 Task: Add an event with the title Lunch and Learn: Effective Presentation Skills for Engaging Delivery, date '2024/05/26', time 8:50 AM to 10:50 AMand add a description: Throughout the workshop, participants will engage in a series of interactive exercises, role plays, and case studies that simulate real-world negotiation scenarios. These activities will allow participants to apply the negotiation techniques taught, explore different approaches, and receive feedback from both facilitators and peers.Select event color  Lavender . Add location for the event as: 456 Casa Mila, Barcelona, Spain, logged in from the account softage.5@softage.netand send the event invitation to softage.3@softage.net and softage.1@softage.net. Set a reminder for the event Daily
Action: Mouse moved to (1012, 74)
Screenshot: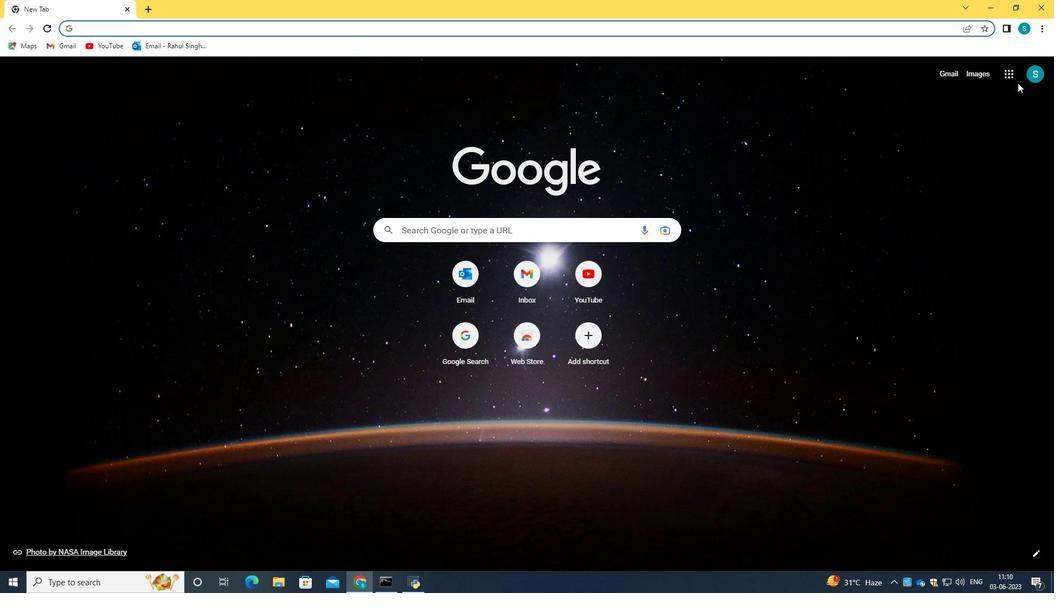 
Action: Mouse pressed left at (1012, 74)
Screenshot: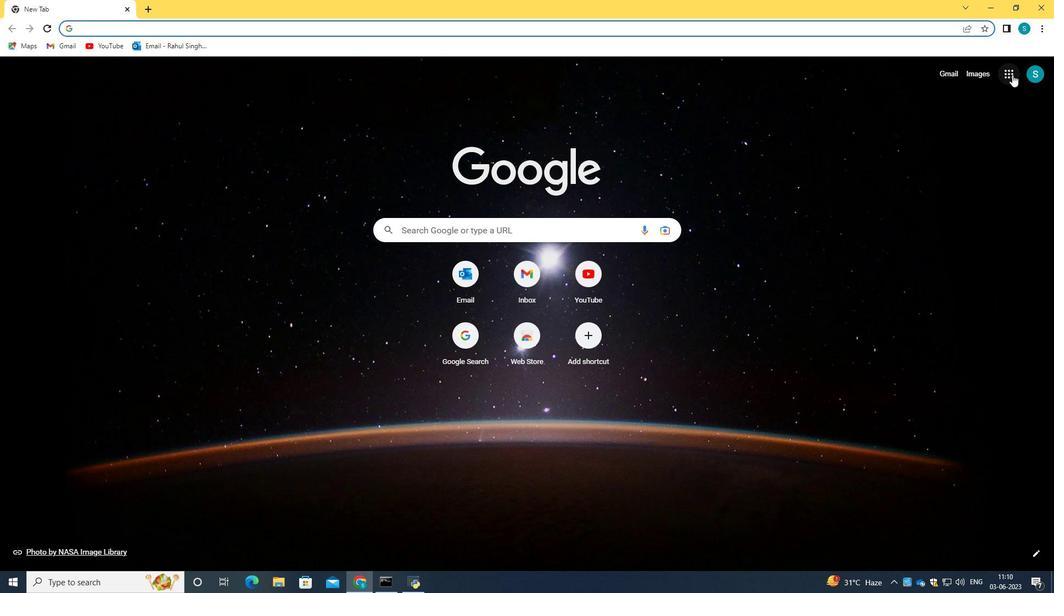 
Action: Mouse moved to (916, 239)
Screenshot: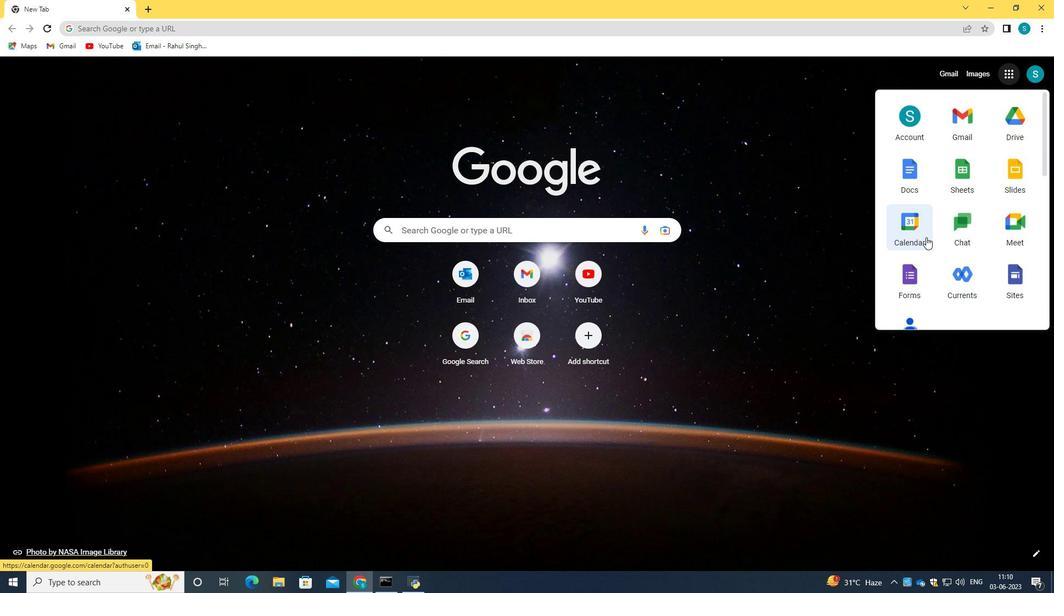 
Action: Mouse pressed left at (916, 239)
Screenshot: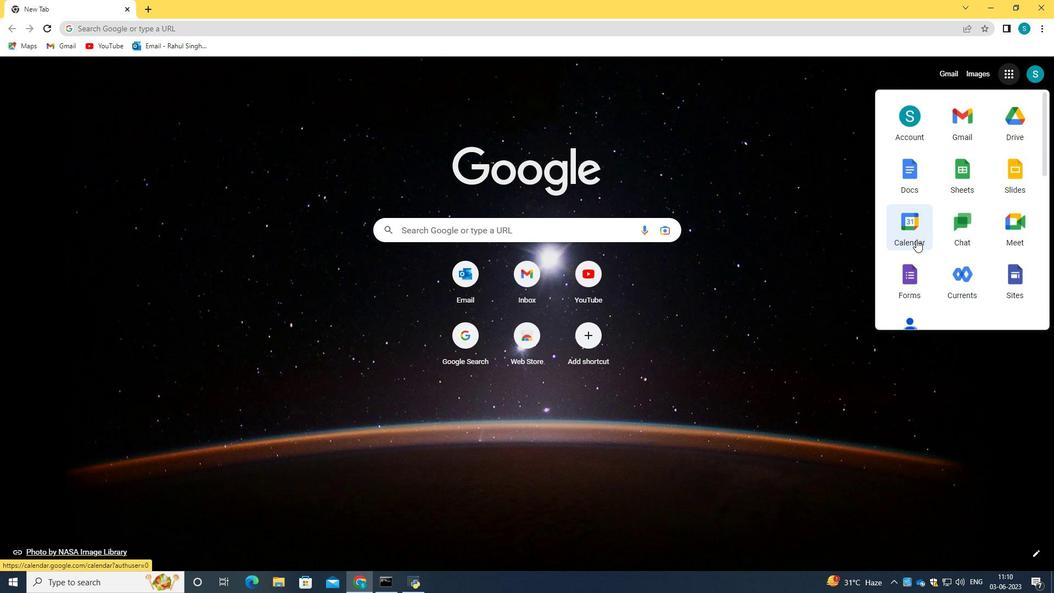 
Action: Mouse moved to (43, 114)
Screenshot: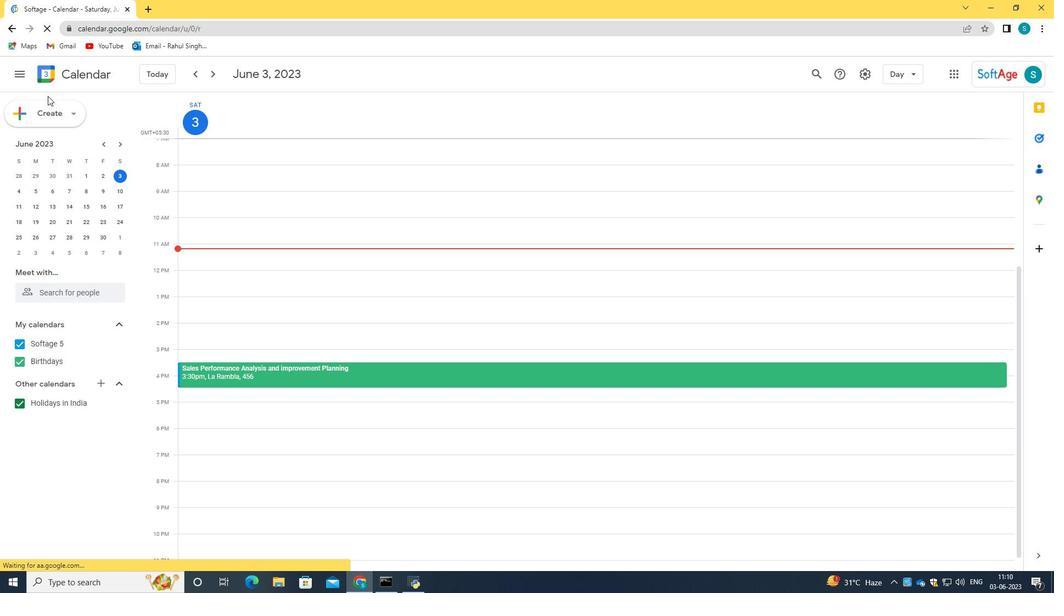 
Action: Mouse pressed left at (43, 114)
Screenshot: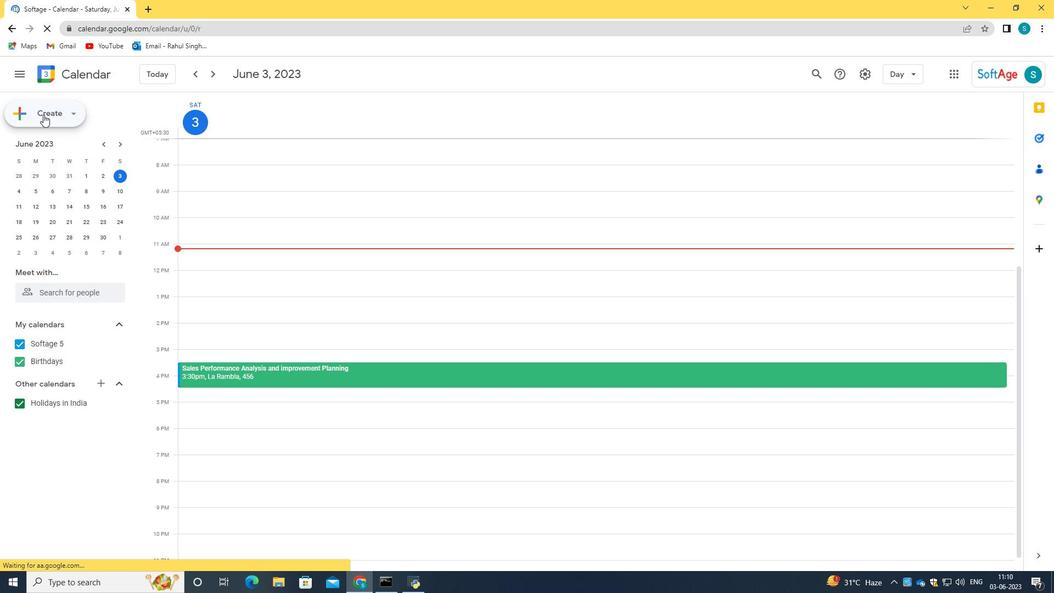 
Action: Mouse moved to (53, 138)
Screenshot: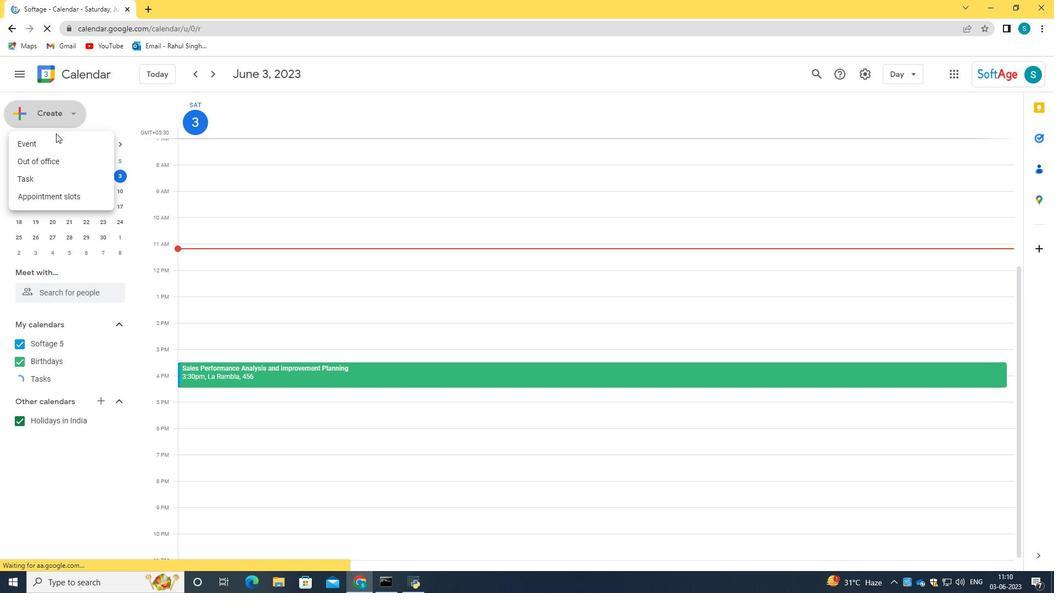 
Action: Mouse pressed left at (53, 138)
Screenshot: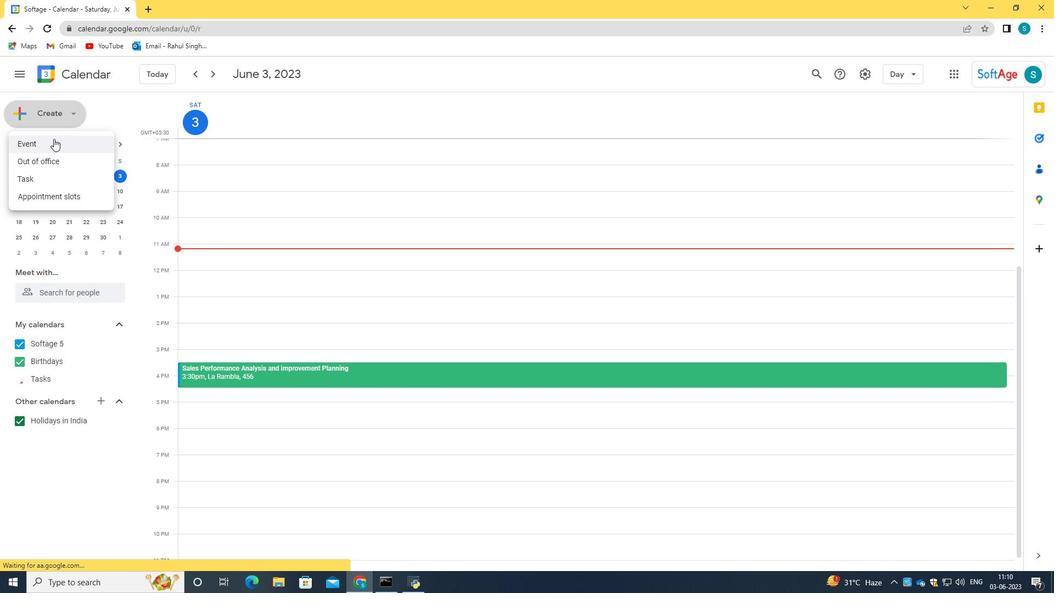 
Action: Mouse moved to (625, 444)
Screenshot: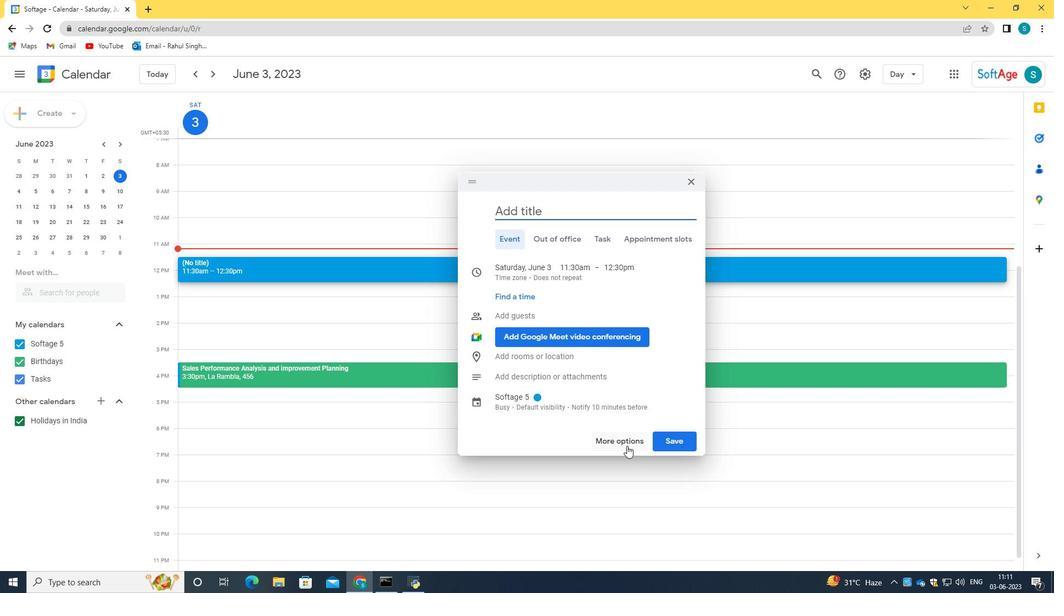 
Action: Mouse pressed left at (625, 444)
Screenshot: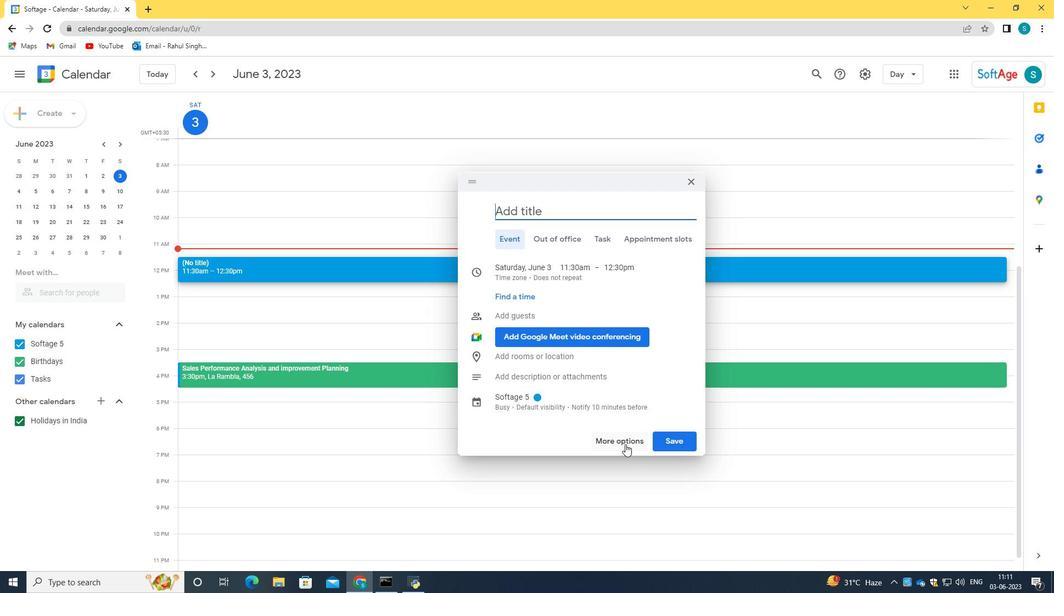 
Action: Mouse moved to (158, 80)
Screenshot: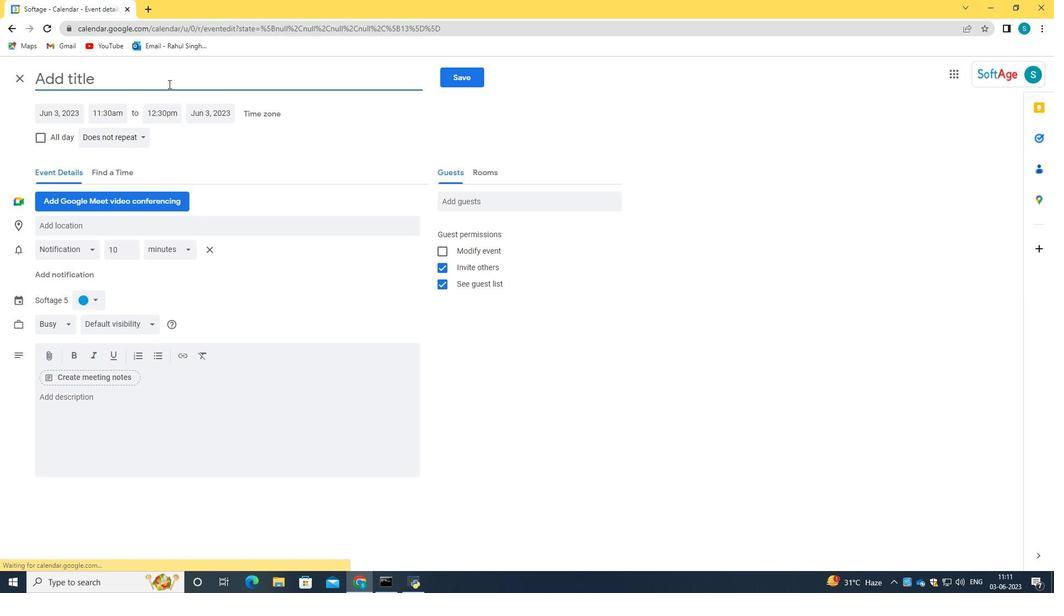 
Action: Mouse pressed left at (158, 80)
Screenshot: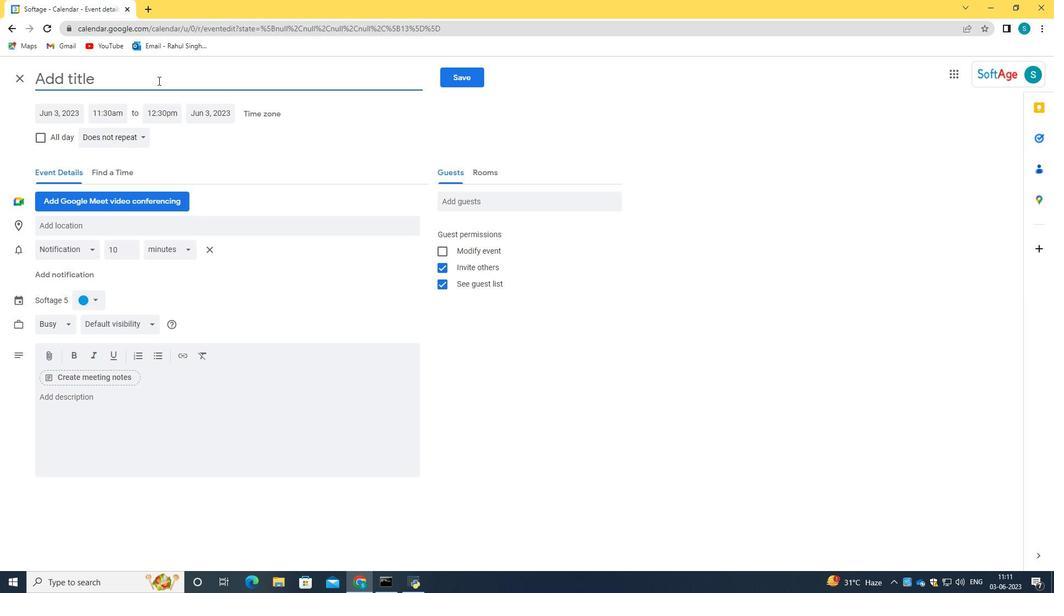 
Action: Key pressed <Key.caps_lock>L<Key.caps_lock>uc<Key.backspace>nch<Key.space>and<Key.space><Key.caps_lock>L<Key.caps_lock>earn<Key.shift_r>:<Key.space><Key.caps_lock>E<Key.caps_lock>ffective<Key.space><Key.caps_lock>P<Key.caps_lock>resentation<Key.space><Key.caps_lock>S<Key.caps_lock>kills<Key.space>for<Key.space><Key.caps_lock>E<Key.caps_lock>ngaging<Key.space><Key.caps_lock>D<Key.caps_lock>elivery
Screenshot: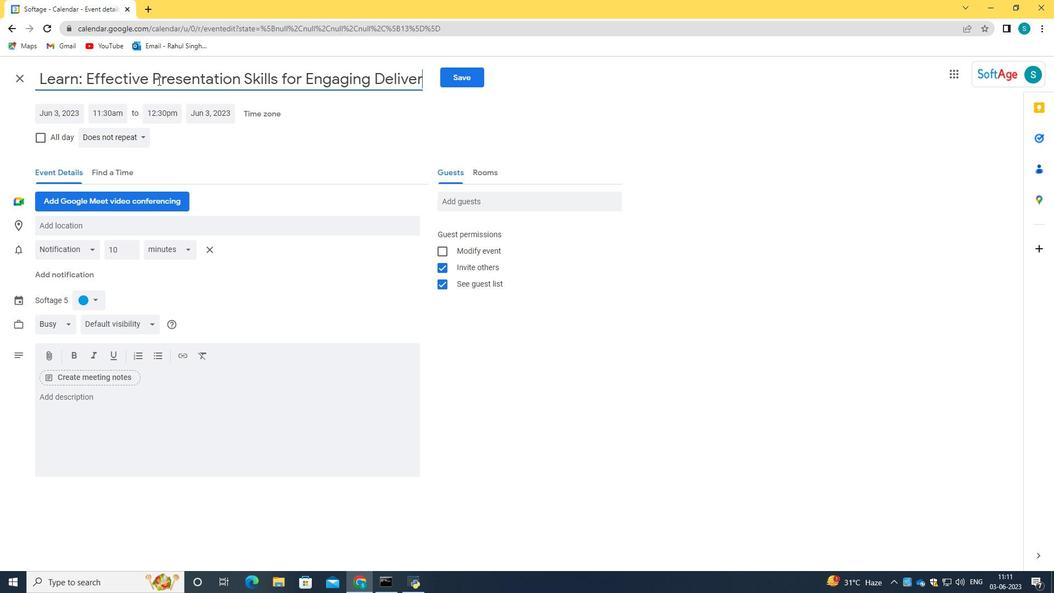 
Action: Mouse moved to (73, 116)
Screenshot: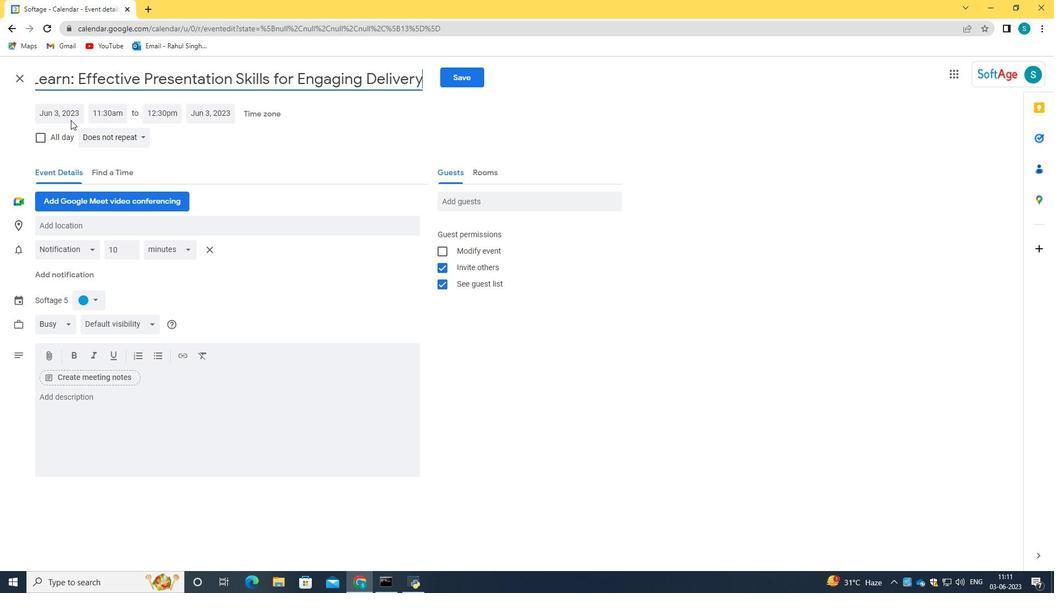 
Action: Mouse pressed left at (73, 116)
Screenshot: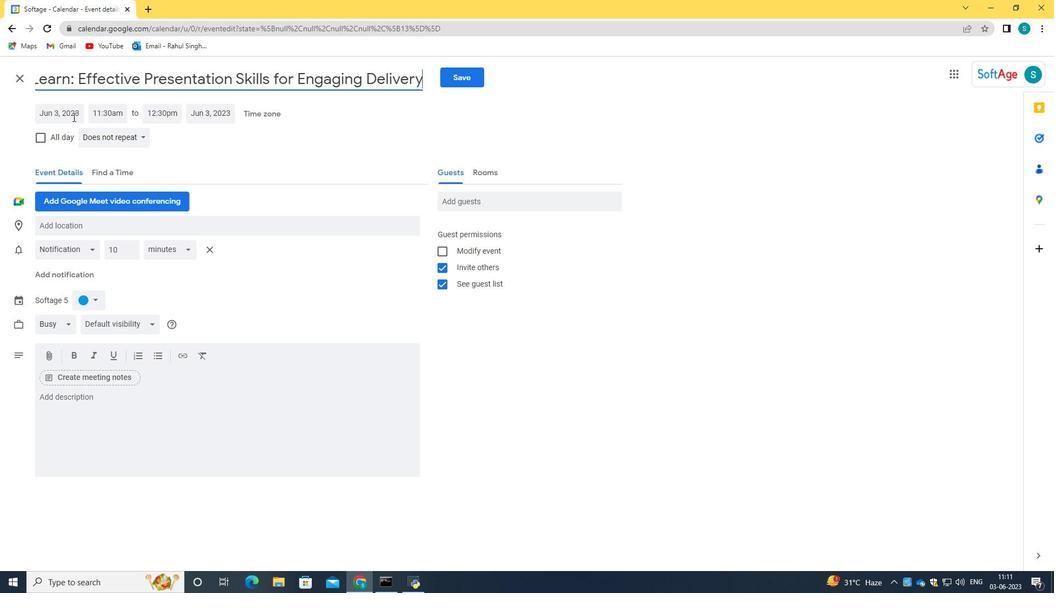
Action: Key pressed 2024/05/26
Screenshot: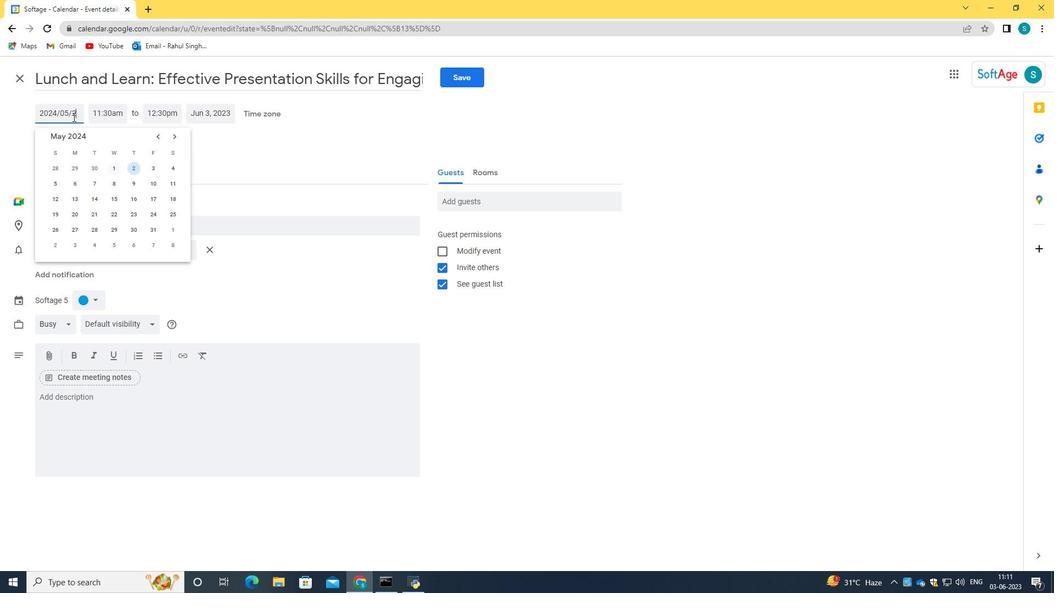 
Action: Mouse moved to (114, 114)
Screenshot: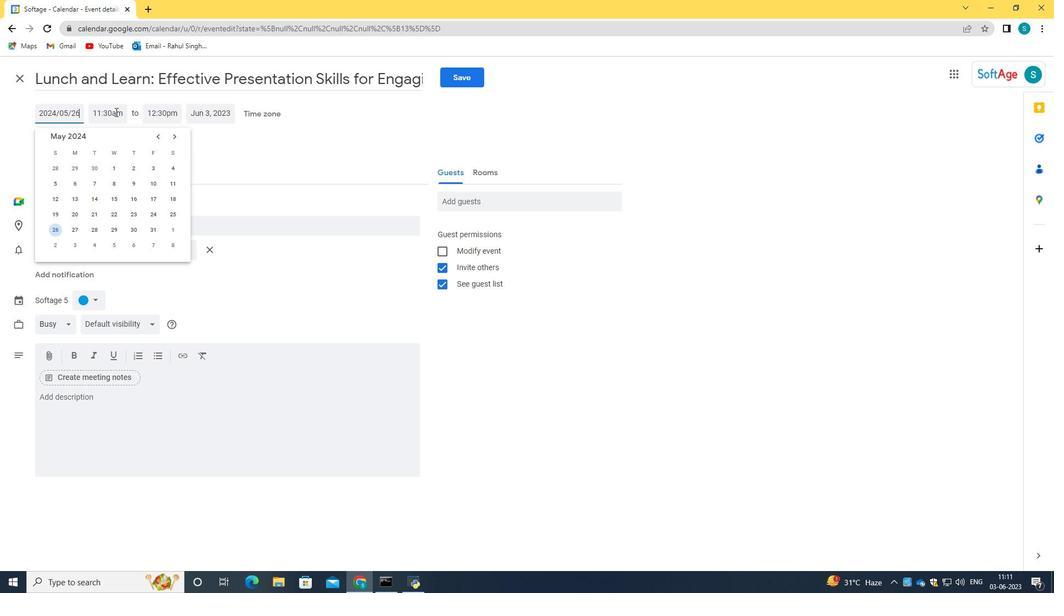 
Action: Mouse pressed left at (114, 114)
Screenshot: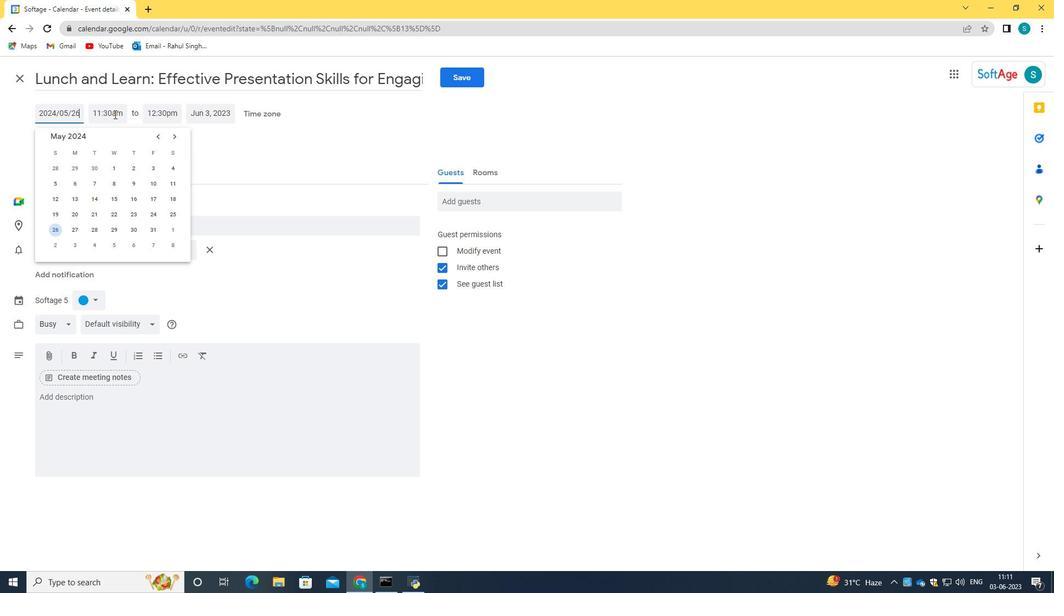 
Action: Key pressed 8<Key.shift_r>:50am<Key.tab>10<Key.shift_r>:50am
Screenshot: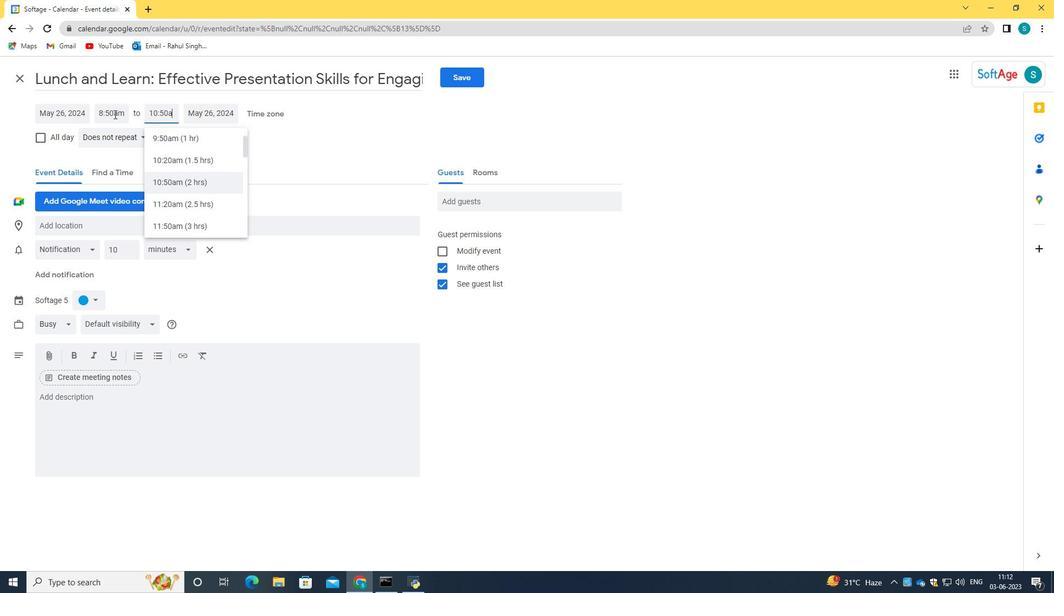 
Action: Mouse moved to (149, 112)
Screenshot: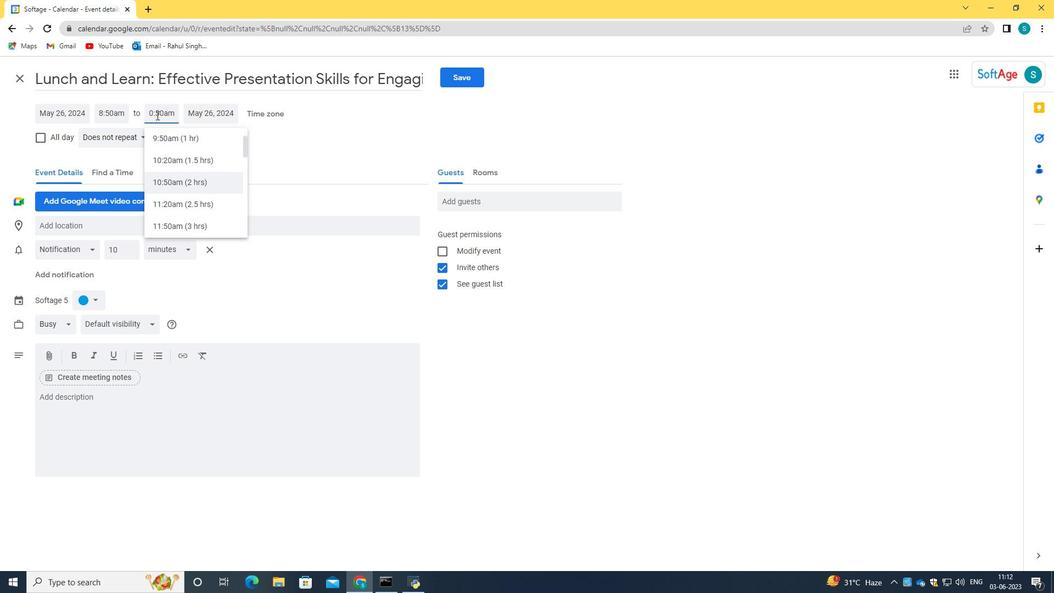 
Action: Mouse pressed left at (149, 112)
Screenshot: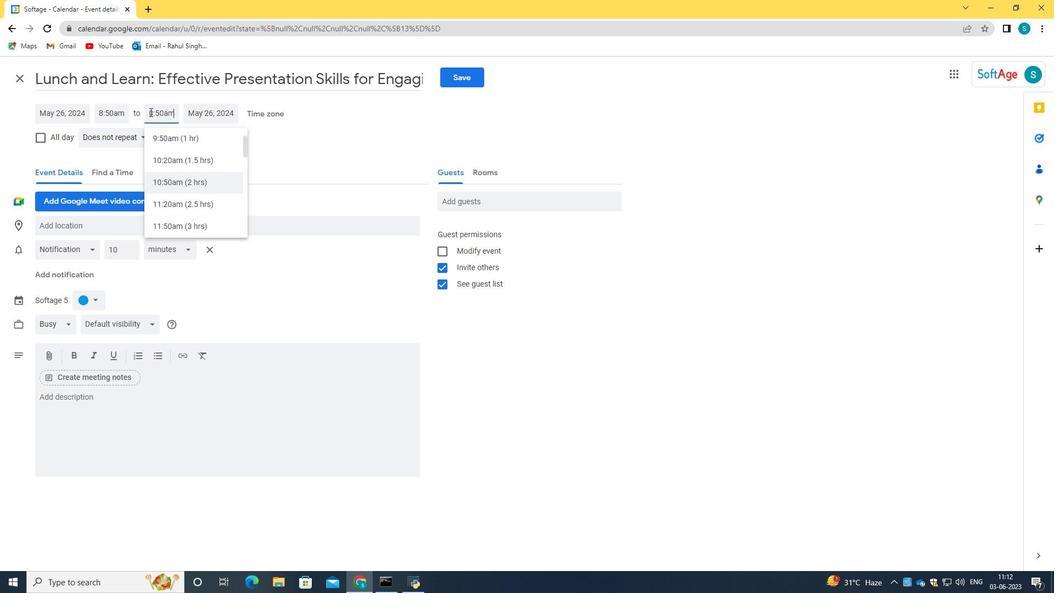 
Action: Mouse moved to (155, 113)
Screenshot: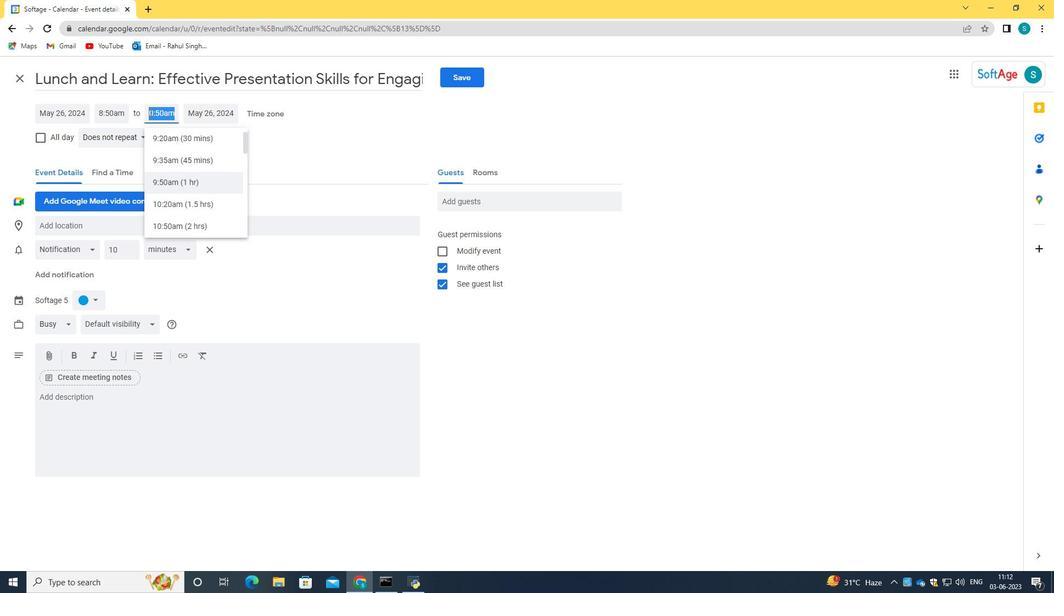 
Action: Mouse pressed left at (155, 113)
Screenshot: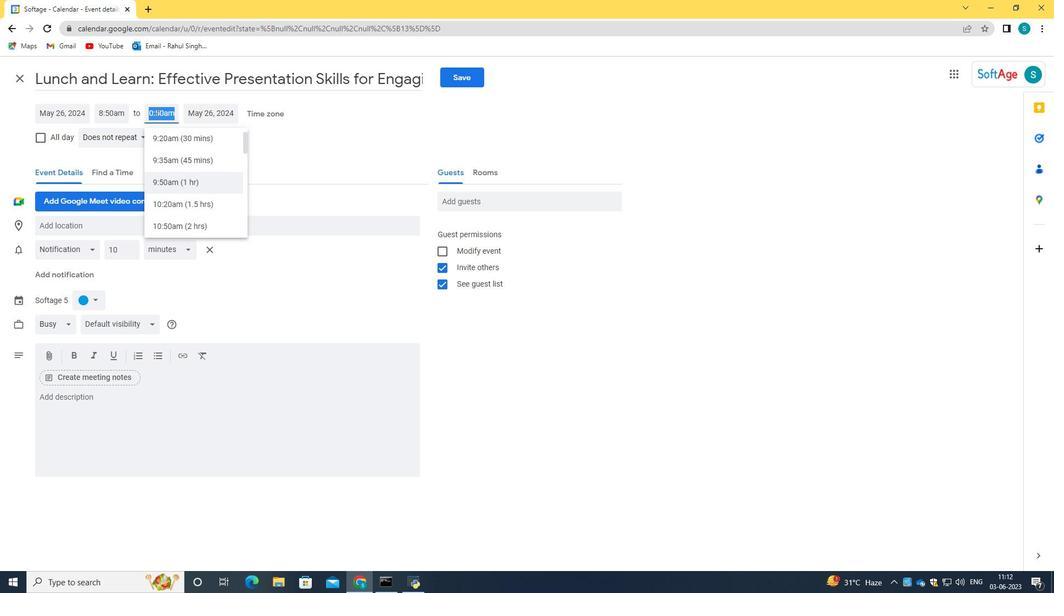 
Action: Mouse moved to (151, 113)
Screenshot: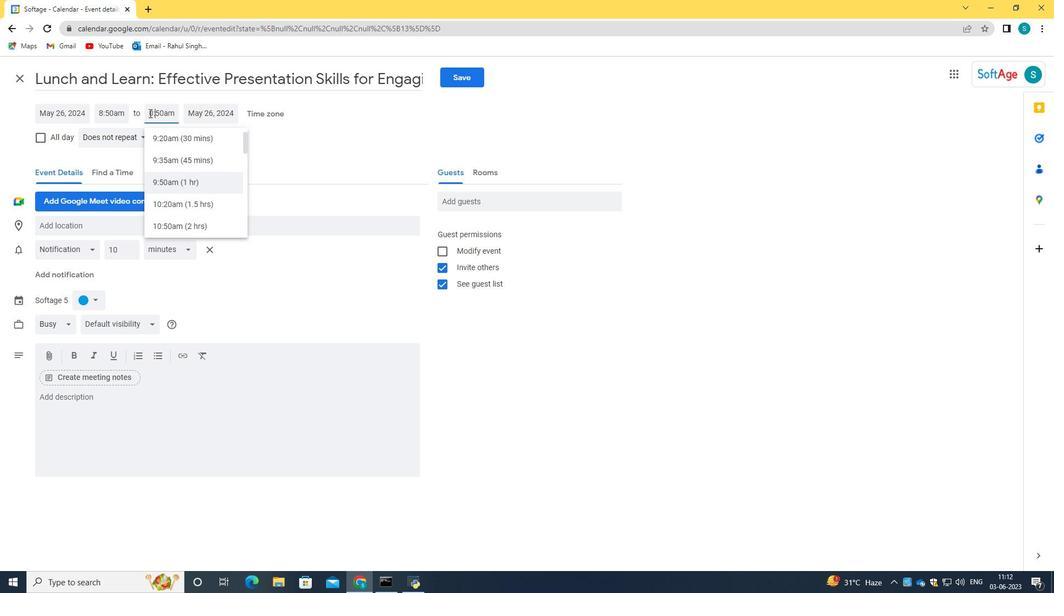 
Action: Mouse pressed left at (151, 113)
Screenshot: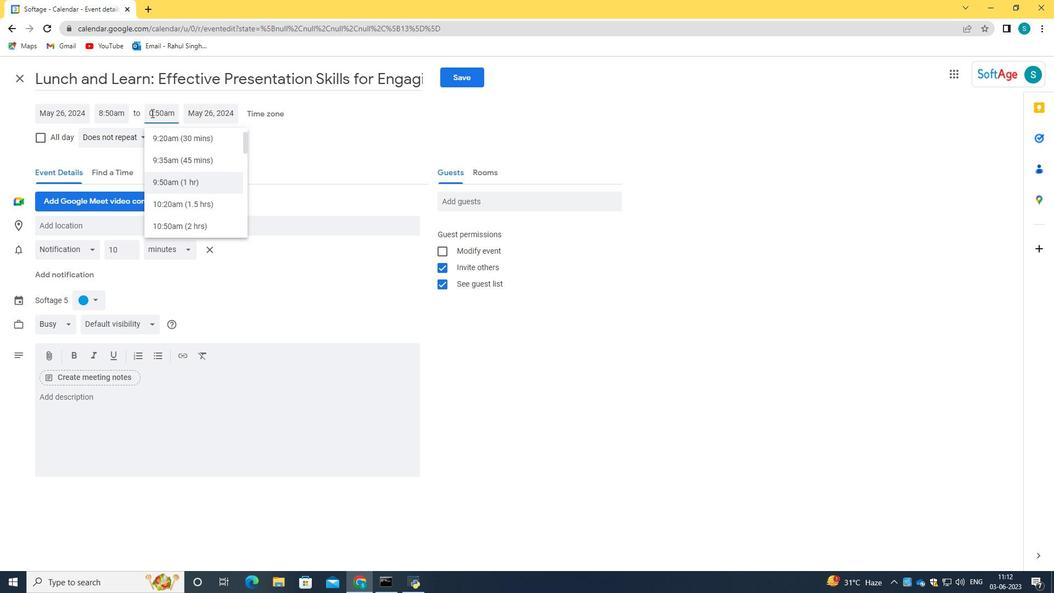 
Action: Mouse moved to (185, 207)
Screenshot: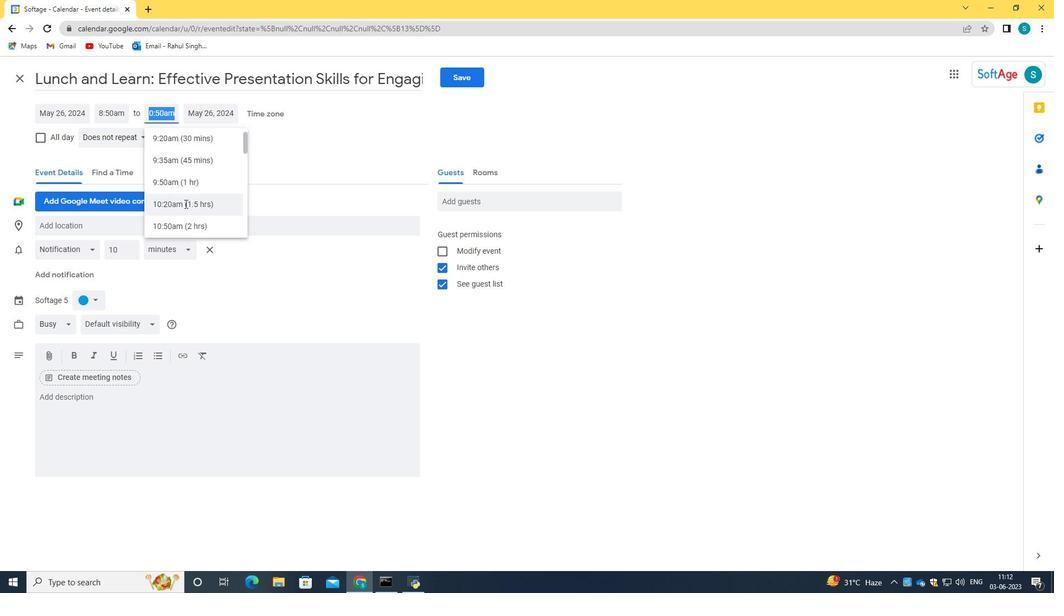 
Action: Mouse scrolled (185, 206) with delta (0, 0)
Screenshot: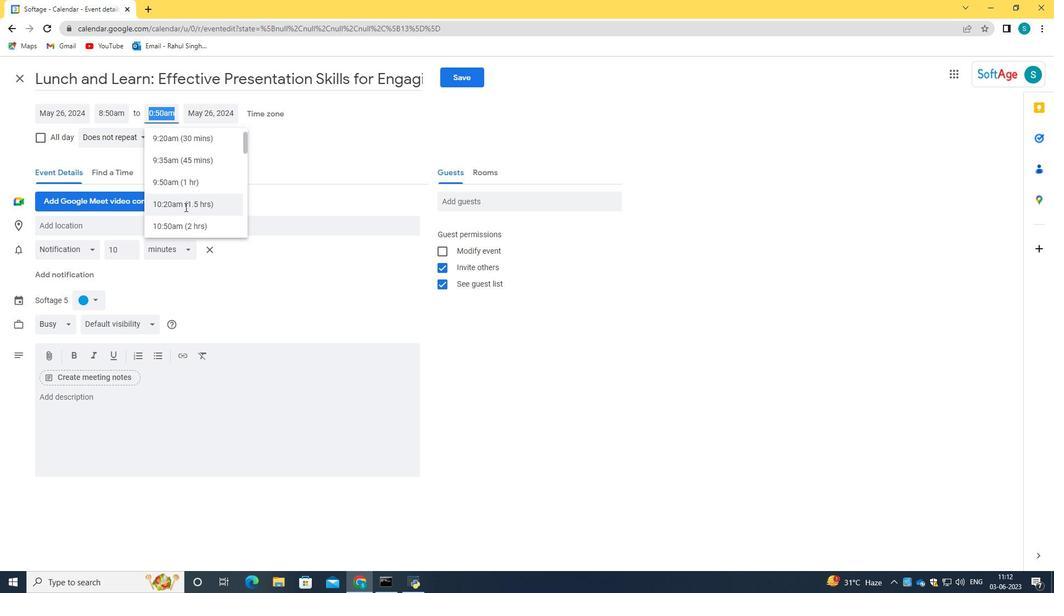 
Action: Mouse moved to (183, 177)
Screenshot: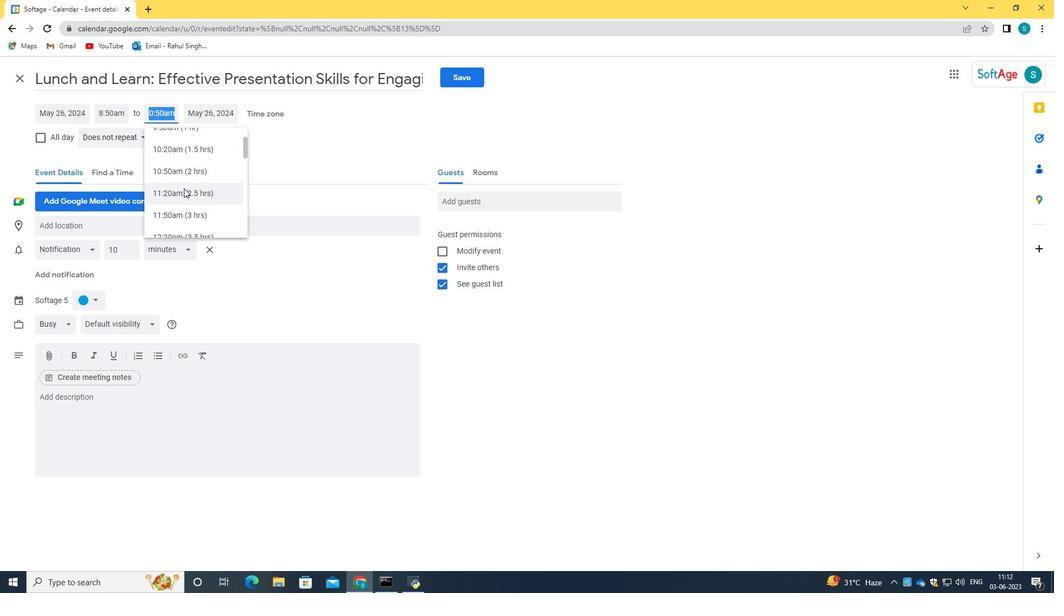 
Action: Mouse pressed left at (183, 177)
Screenshot: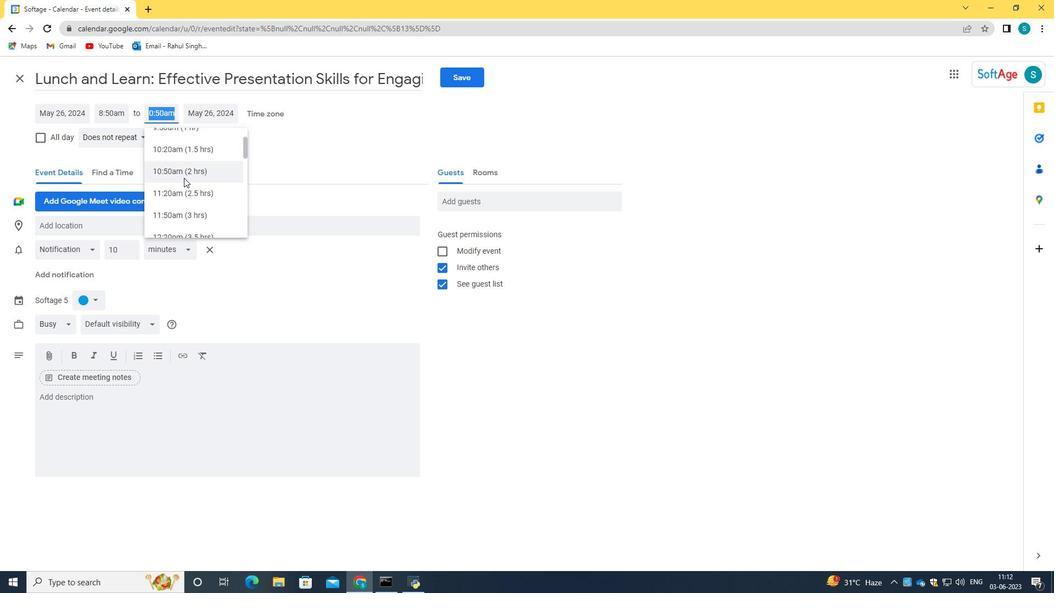 
Action: Mouse moved to (333, 142)
Screenshot: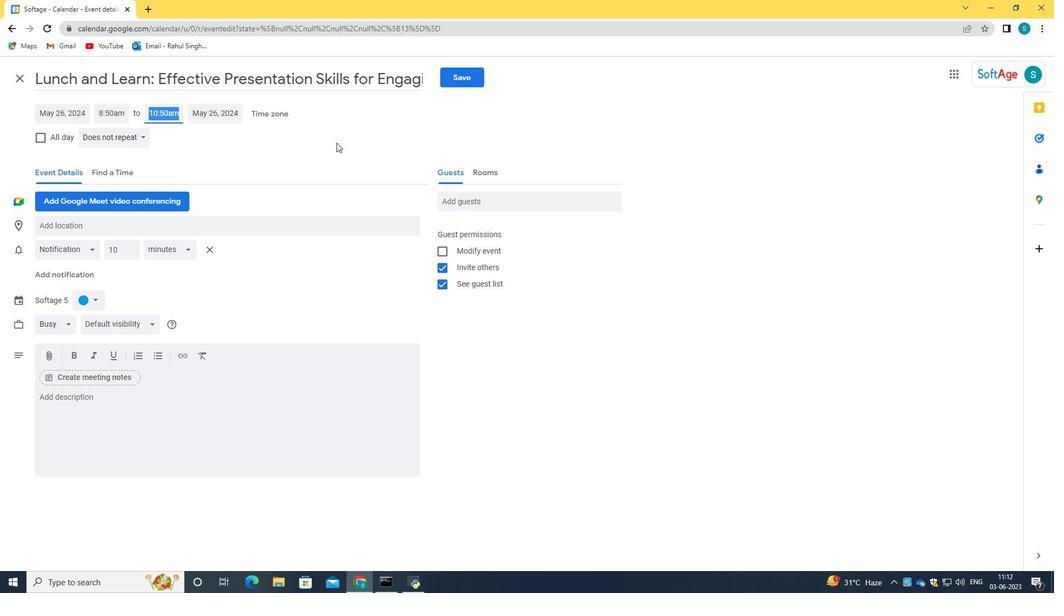 
Action: Mouse pressed left at (333, 142)
Screenshot: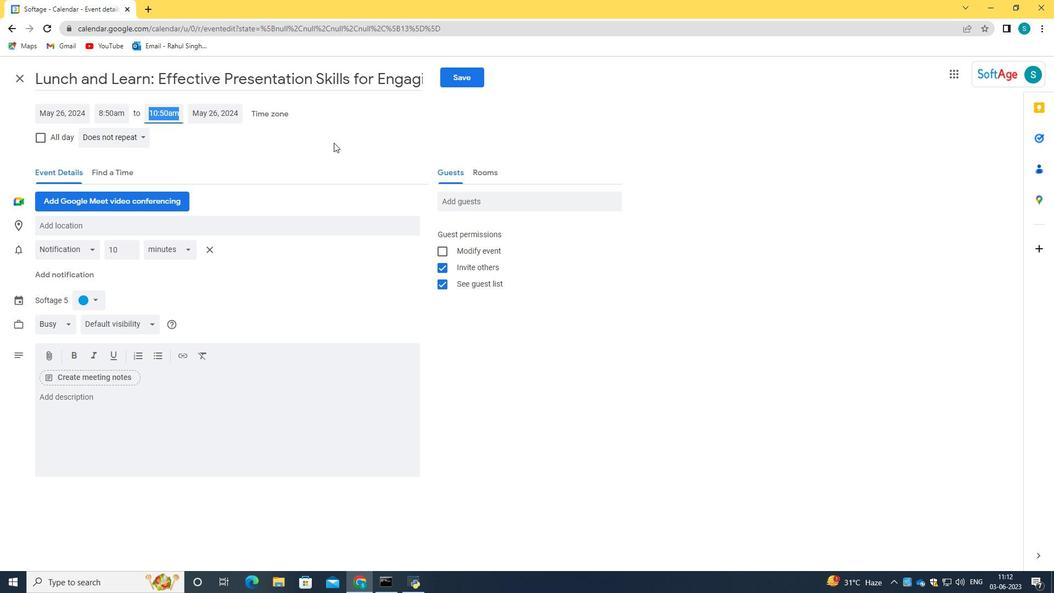 
Action: Mouse moved to (165, 423)
Screenshot: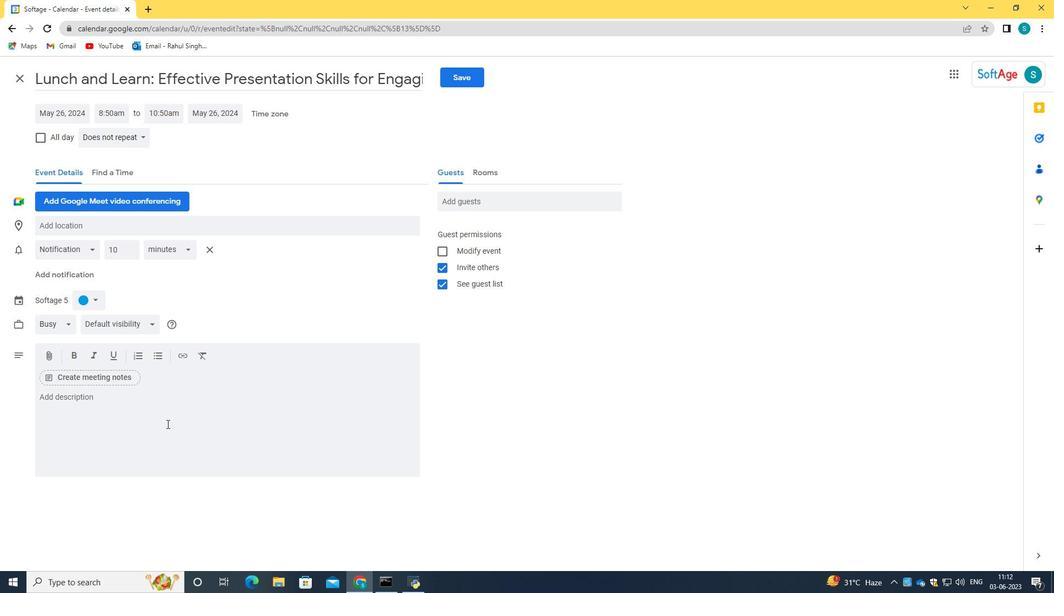 
Action: Mouse pressed left at (165, 423)
Screenshot: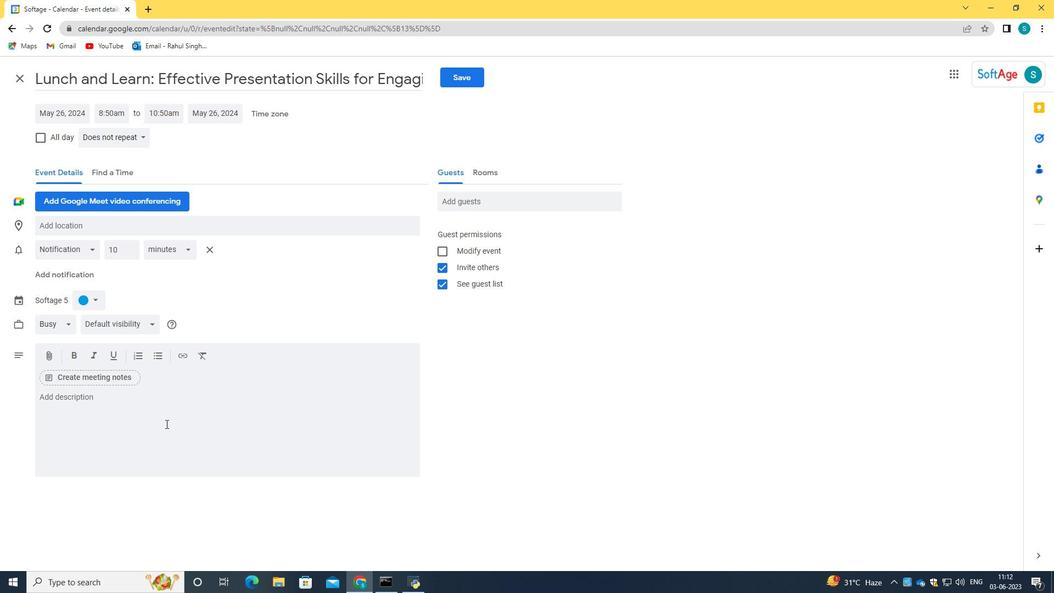 
Action: Key pressed <Key.caps_lock>T<Key.caps_lock>hroughout<Key.space>the<Key.space>workshop,<Key.space>particici<Key.backspace><Key.backspace>pants<Key.space>will<Key.space>engage<Key.space>in<Key.space>a<Key.space>series<Key.space>of<Key.space>interactive<Key.space>exercises,<Key.space>role<Key.space>plays,<Key.space>and<Key.space>case<Key.space>studies<Key.space>that<Key.space>simulate<Key.space>real-world<Key.space>nefotiation<Key.space>s<Key.backspace><Key.backspace><Key.backspace><Key.backspace><Key.backspace><Key.backspace><Key.backspace><Key.backspace><Key.backspace><Key.backspace><Key.backspace>gotiations<Key.backspace><Key.space>techniques<Key.space><Key.backspace><Key.backspace><Key.backspace><Key.backspace><Key.backspace><Key.backspace><Key.backspace><Key.backspace><Key.backspace><Key.backspace><Key.backspace><Key.backspace><Key.backspace><Key.backspace><Key.backspace><Key.backspace><Key.backspace><Key.backspace><Key.backspace><Key.backspace>otiations<Key.space>scenarios.<Key.space><Key.caps_lock>T<Key.caps_lock>hese<Key.space>activities<Key.space>will<Key.space>aloow<Key.space>par<Key.backspace><Key.backspace><Key.backspace><Key.backspace><Key.backspace><Key.backspace><Key.backspace><Key.backspace>llow<Key.space>participants<Key.space>to<Key.space>apply<Key.space>the<Key.space>nefotiation<Key.space>te<Key.backspace><Key.backspace><Key.backspace><Key.backspace><Key.backspace><Key.backspace><Key.backspace><Key.backspace><Key.backspace><Key.backspace><Key.backspace><Key.backspace>gotiations<Key.backspace><Key.space><Key.space>techniques<Key.space>taught<Key.space><Key.backspace>,<Key.space>explore<Key.space>different<Key.space>approaches,<Key.space>and<Key.space>recive<Key.space>f<Key.backspace><Key.backspace><Key.backspace><Key.backspace>eve<Key.space><Key.backspace><Key.backspace><Key.backspace><Key.backspace><Key.backspace>eive<Key.space>feedback<Key.space>from<Key.space>both<Key.space>facilitators<Key.space>and<Key.space>peers.
Screenshot: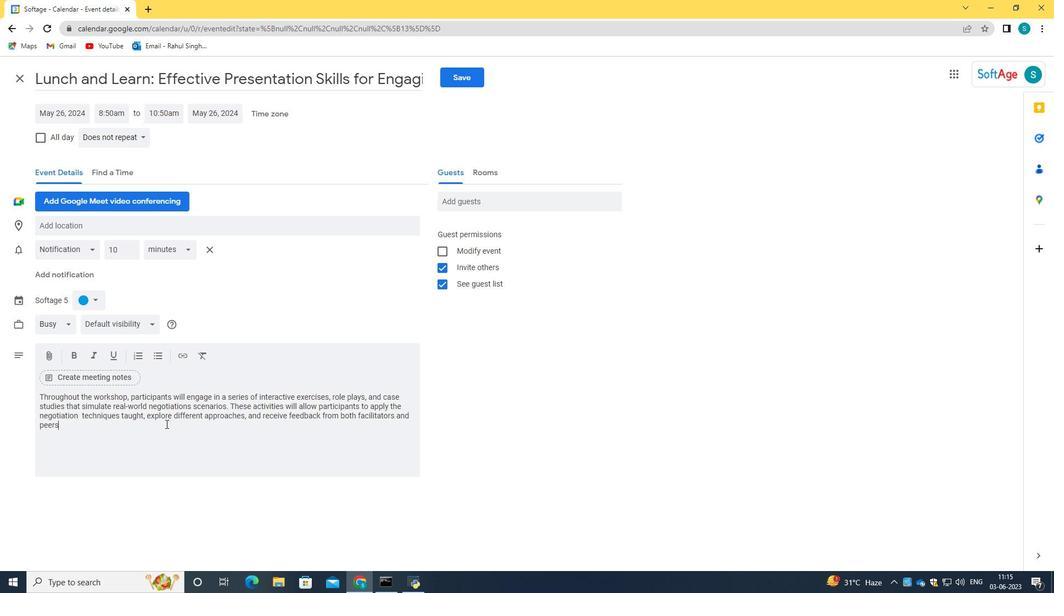 
Action: Mouse moved to (90, 301)
Screenshot: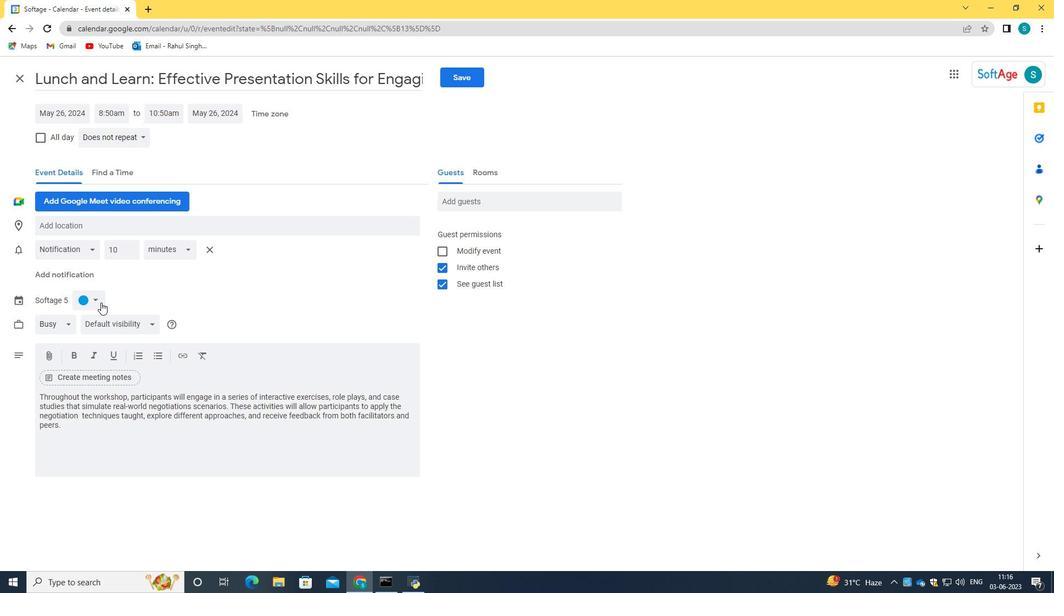 
Action: Mouse pressed left at (90, 301)
Screenshot: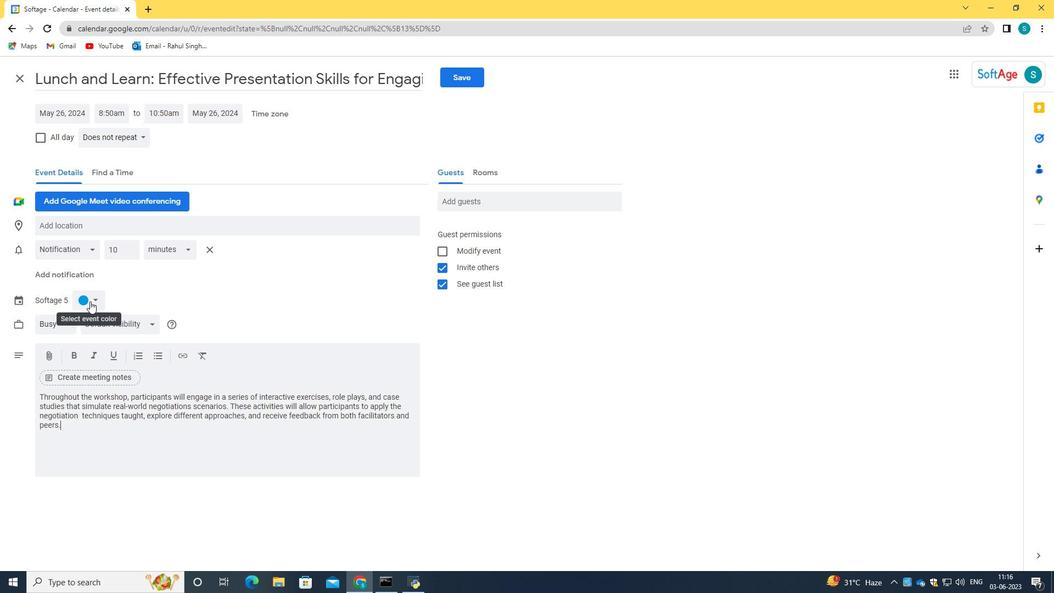 
Action: Mouse moved to (82, 355)
Screenshot: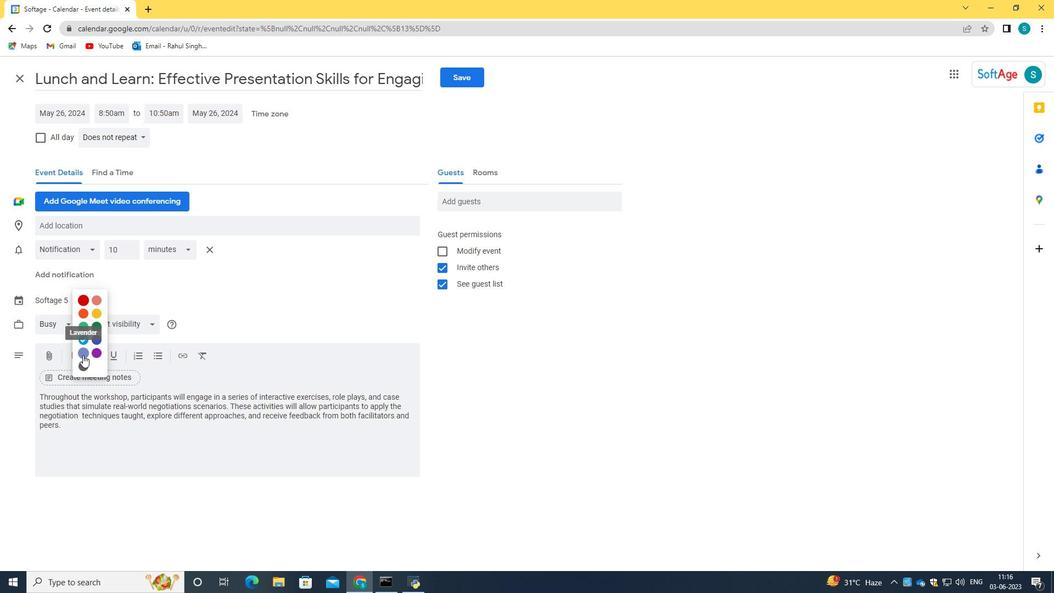 
Action: Mouse pressed left at (82, 355)
Screenshot: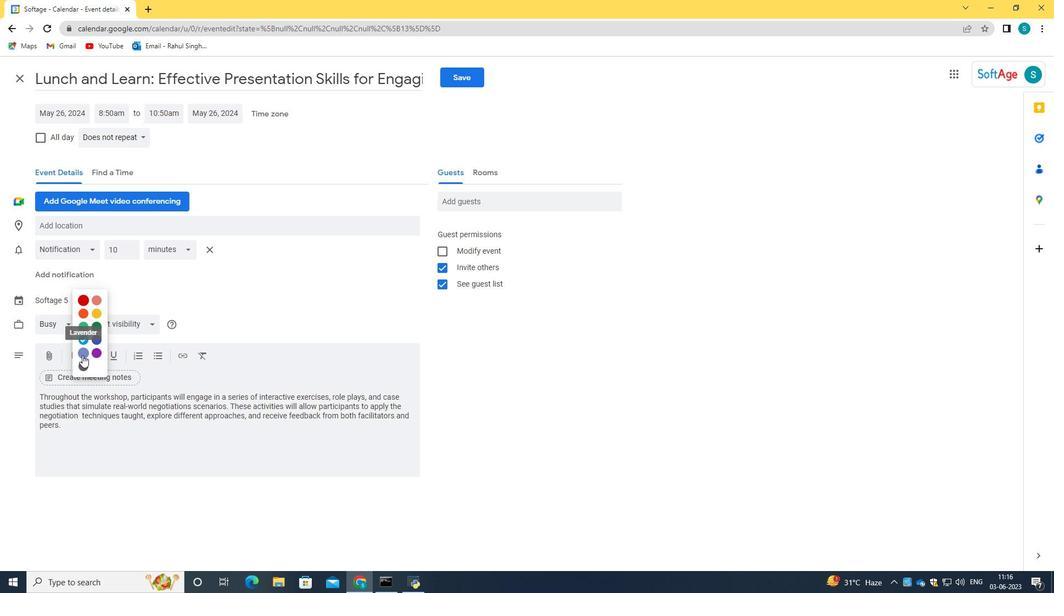 
Action: Mouse moved to (114, 232)
Screenshot: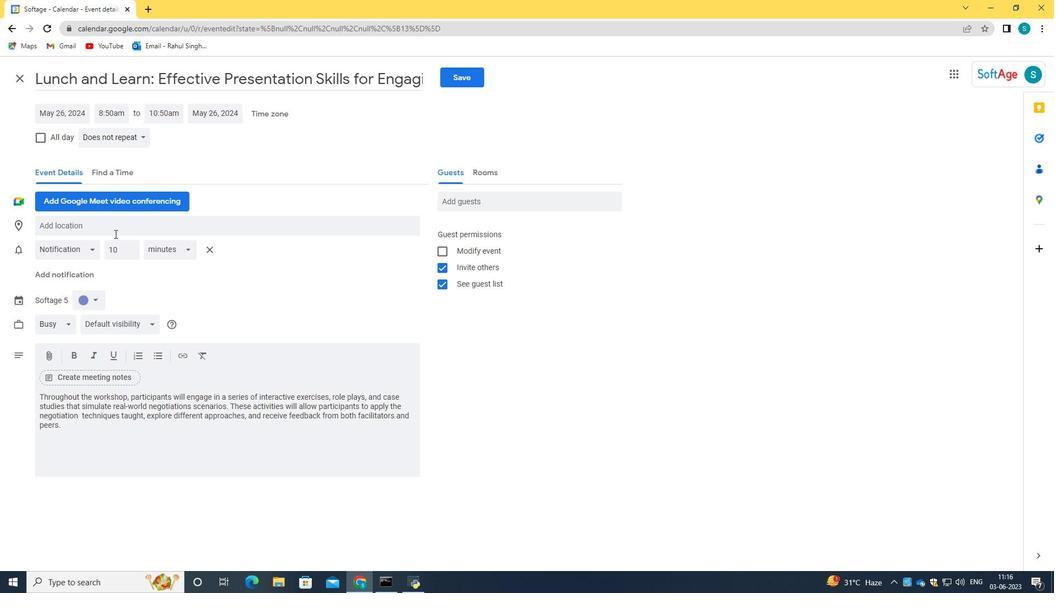 
Action: Mouse pressed left at (114, 232)
Screenshot: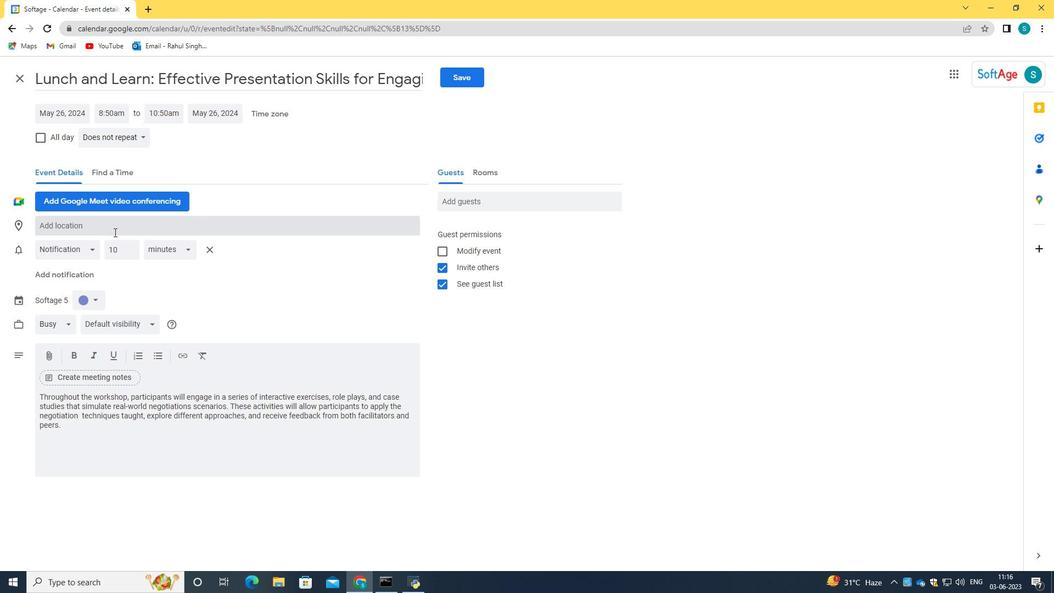 
Action: Key pressed 456<Key.space><Key.caps_lock>C<Key.caps_lock>asa<Key.space><Key.caps_lock>M<Key.caps_lock>ila,<Key.space><Key.caps_lock>B<Key.caps_lock>arcelona,<Key.space><Key.caps_lock>S<Key.caps_lock>pain<Key.enter>
Screenshot: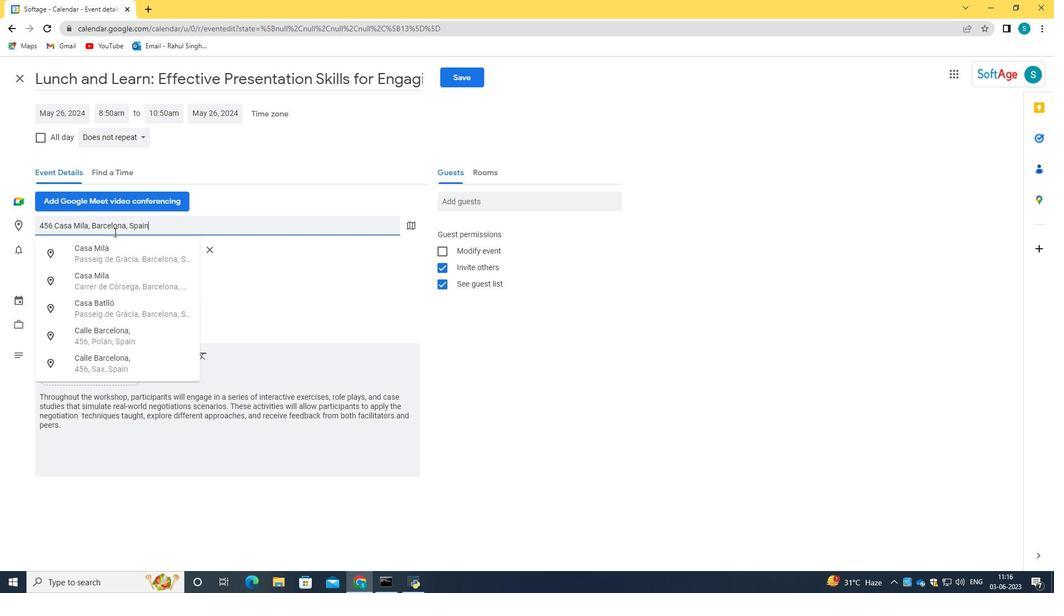 
Action: Mouse moved to (495, 200)
Screenshot: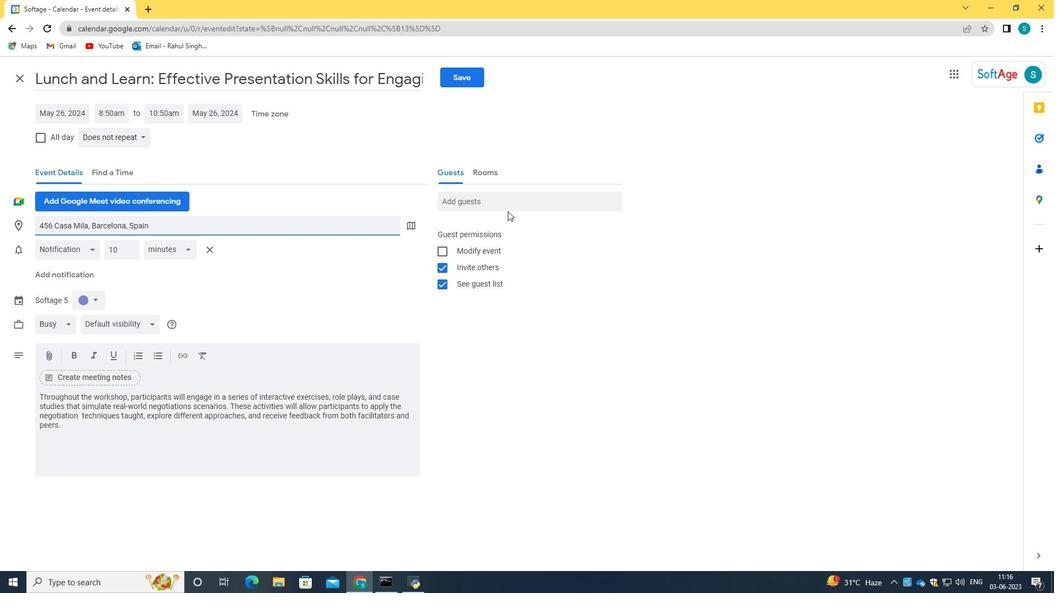 
Action: Mouse pressed left at (495, 200)
Screenshot: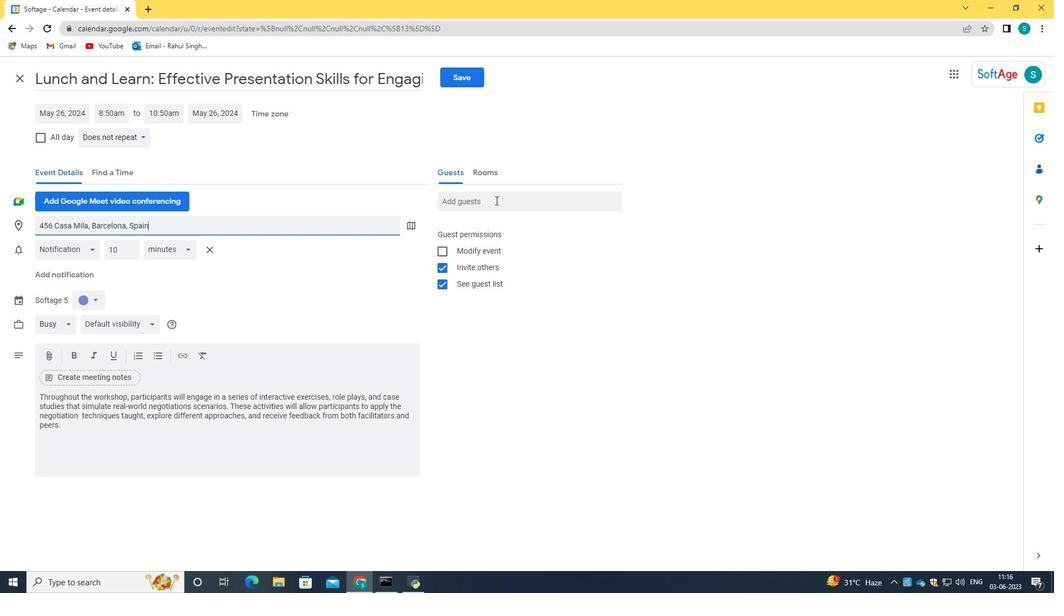 
Action: Key pressed softage.3<Key.shift>@softage.net<Key.tab>softage.1<Key.shift>@softage.net
Screenshot: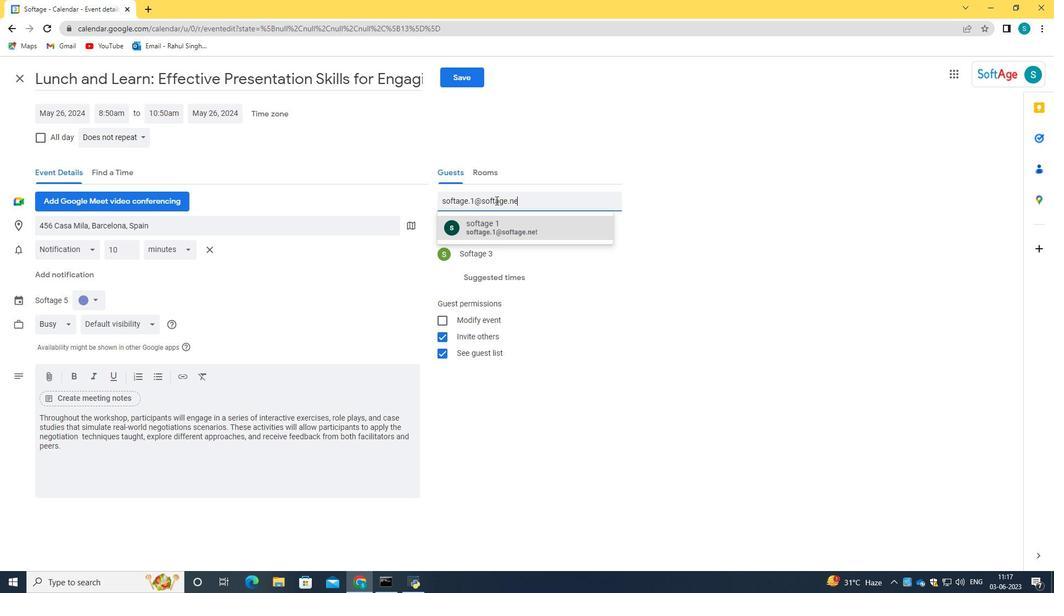 
Action: Mouse moved to (512, 234)
Screenshot: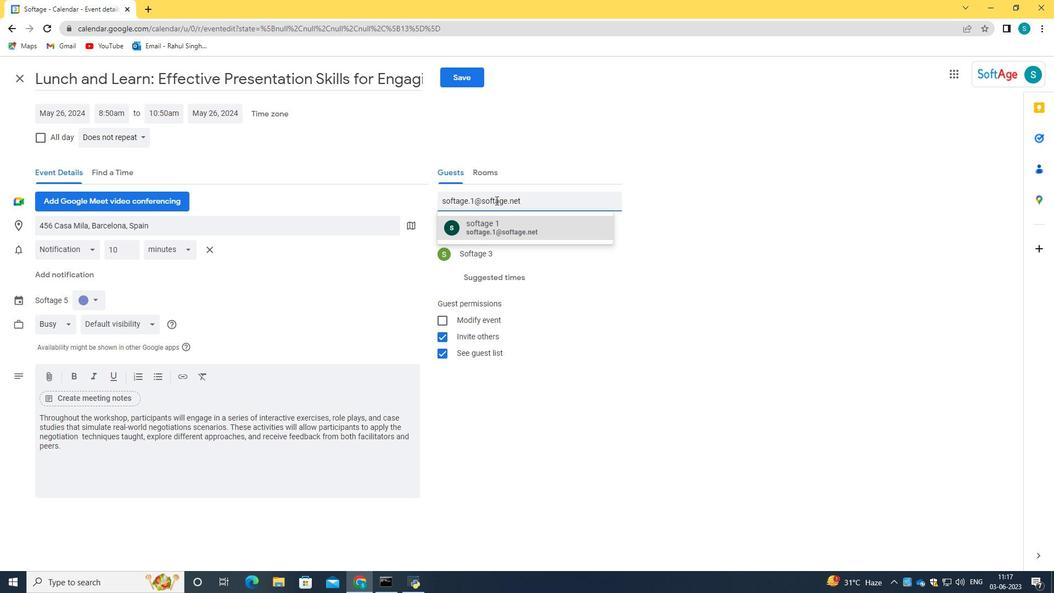 
Action: Mouse pressed left at (512, 234)
Screenshot: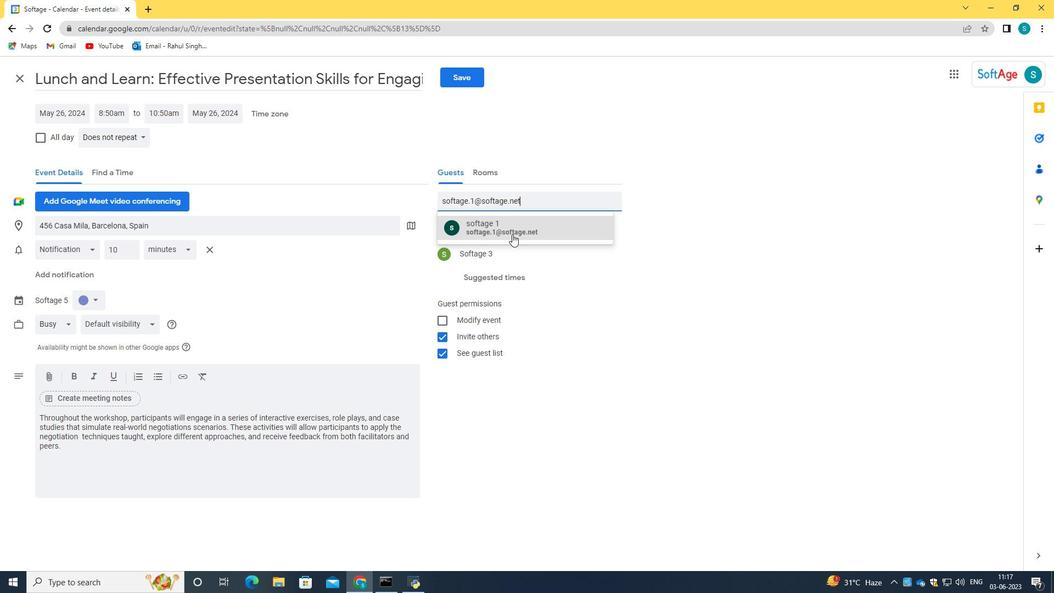 
Action: Mouse moved to (109, 135)
Screenshot: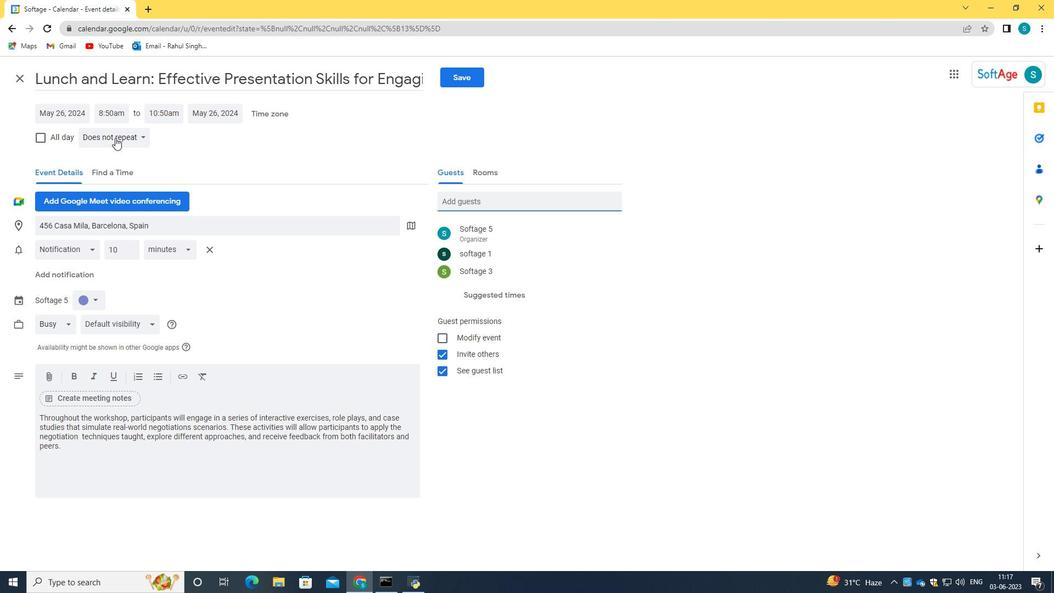
Action: Mouse pressed left at (109, 135)
Screenshot: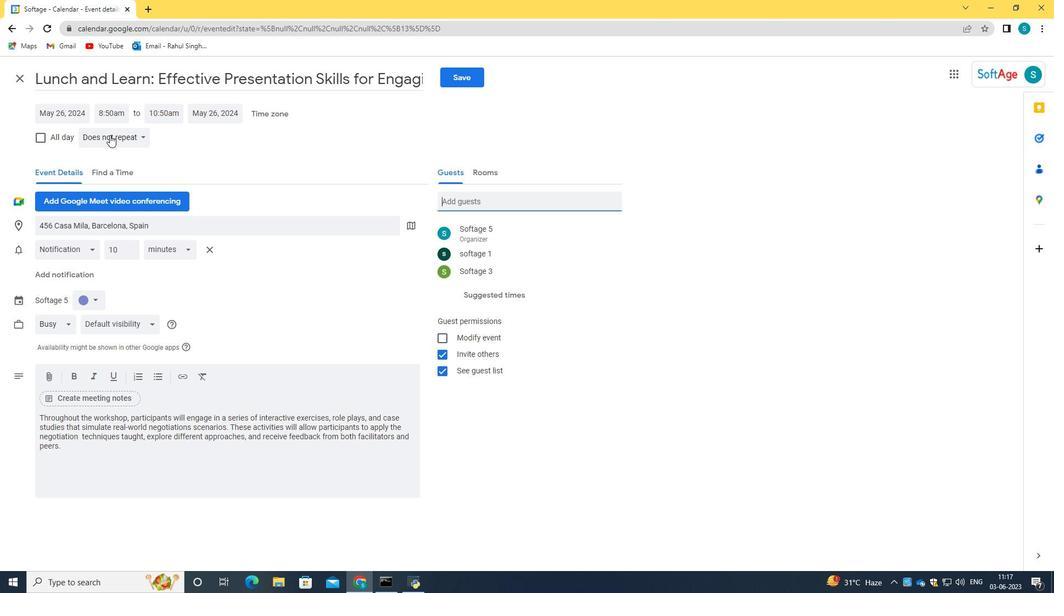 
Action: Mouse moved to (113, 165)
Screenshot: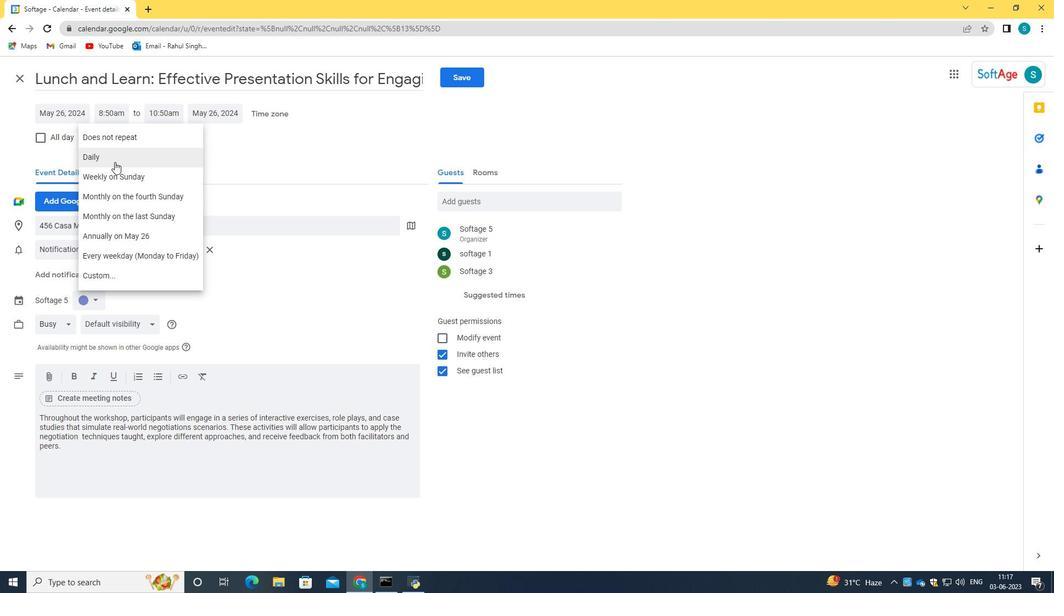 
Action: Mouse pressed left at (113, 165)
Screenshot: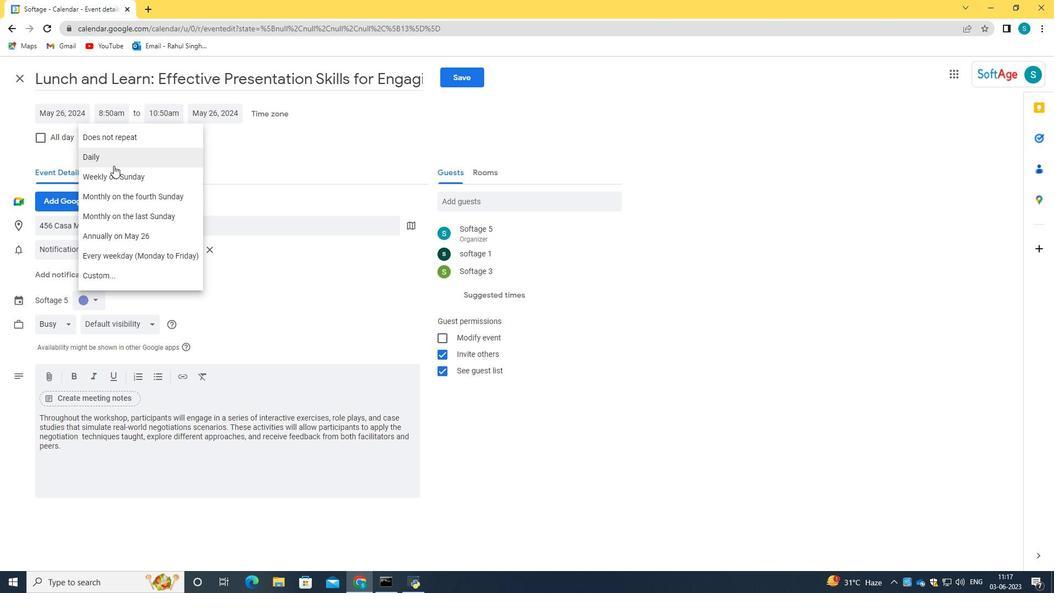 
Action: Mouse moved to (446, 76)
Screenshot: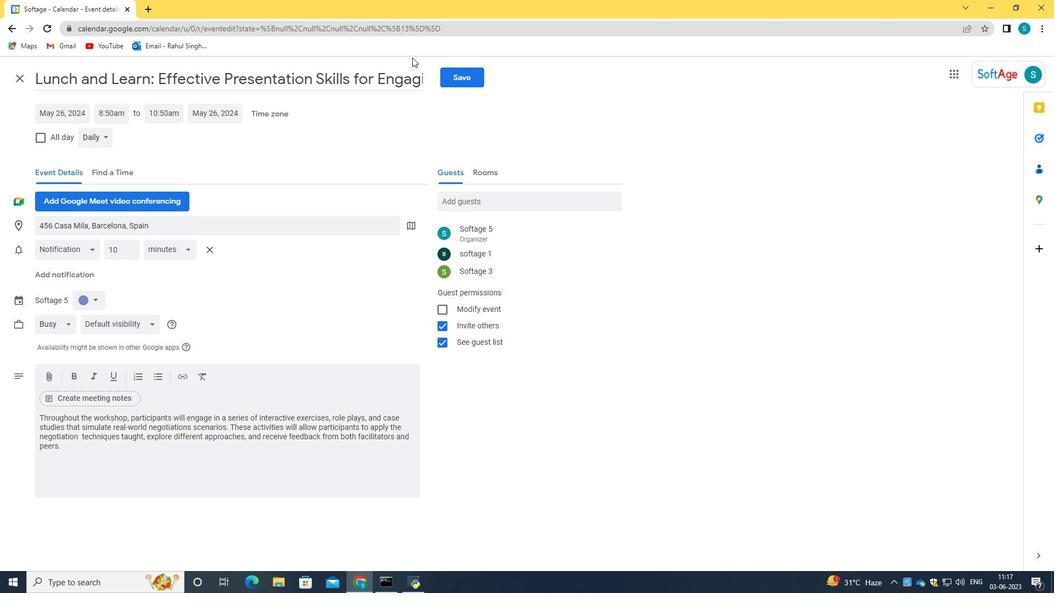
Action: Mouse pressed left at (446, 76)
Screenshot: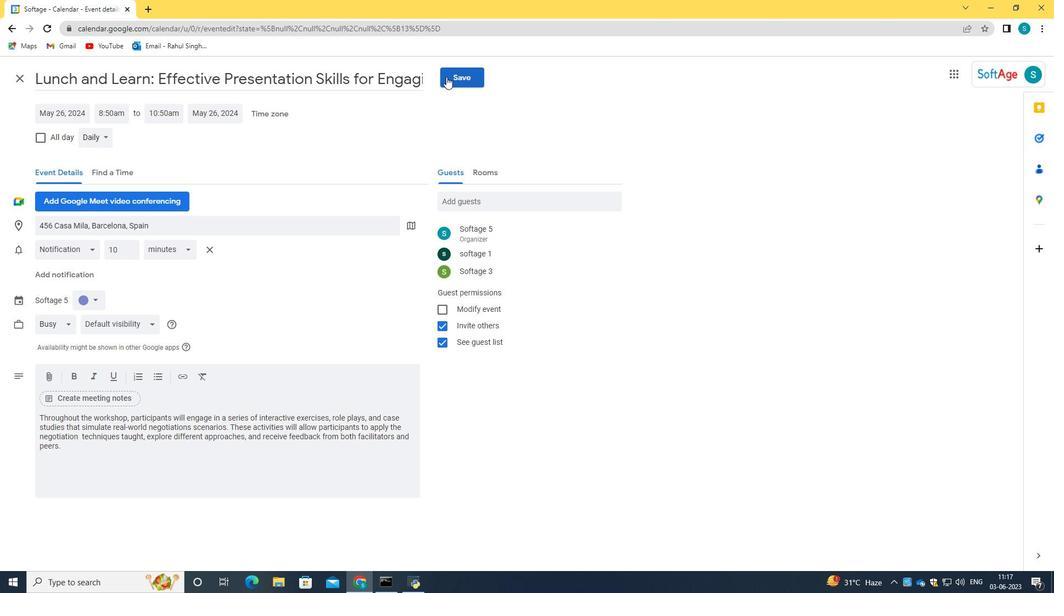 
Action: Mouse moved to (627, 337)
Screenshot: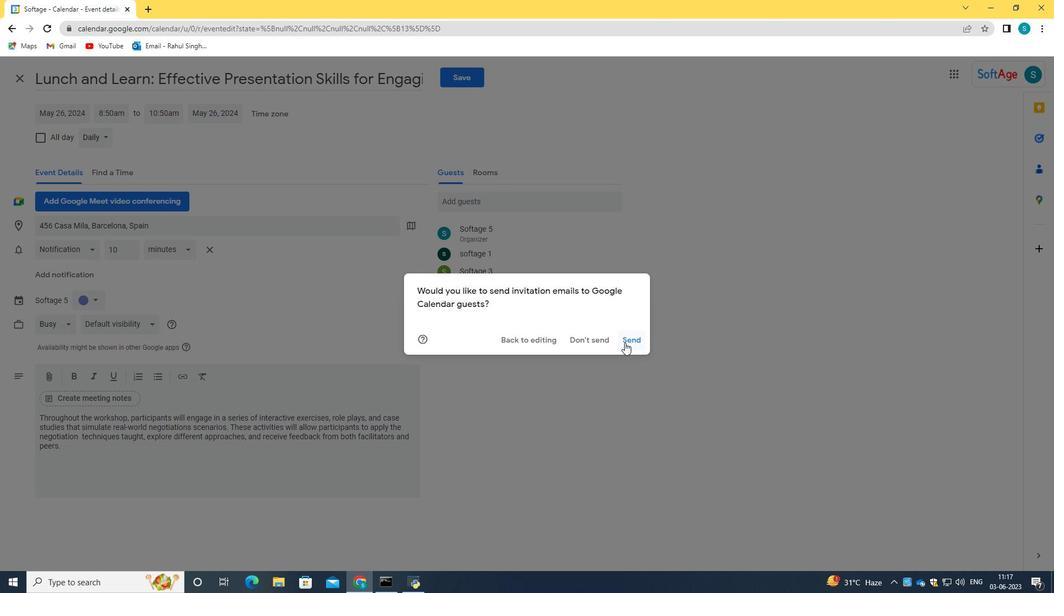 
Action: Mouse pressed left at (627, 337)
Screenshot: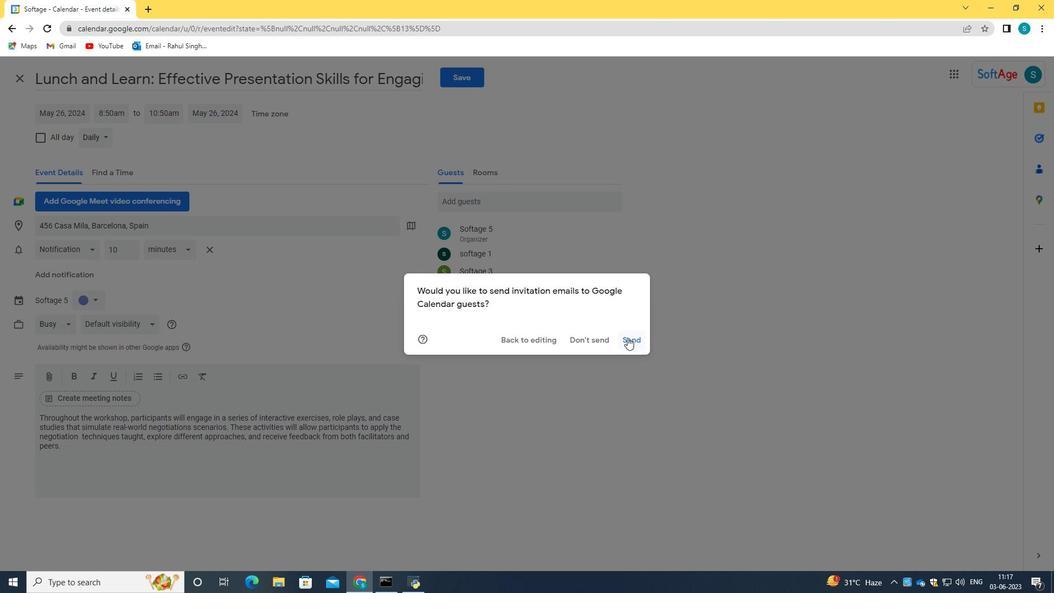 
Action: Mouse moved to (621, 343)
Screenshot: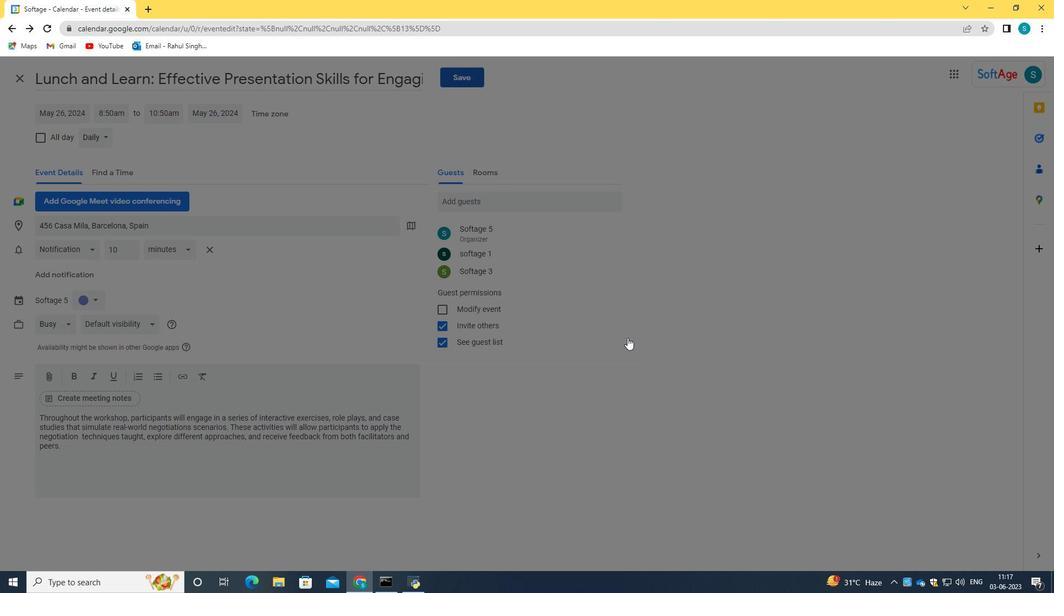 
